 Task: Search round trip flight ticket for 2 adults, 2 infants in seat and 1 infant on lap in first from Jacksonville: Jacksonville International Airport to Evansville: Evansville Regional Airport on 5-3-2023 and return on 5-3-2023. Choice of flights is Delta. Number of bags: 1 carry on bag and 5 checked bags. Price is upto 80000. Outbound departure time preference is 16:00. Return departure time preference is 0:00.
Action: Mouse moved to (282, 115)
Screenshot: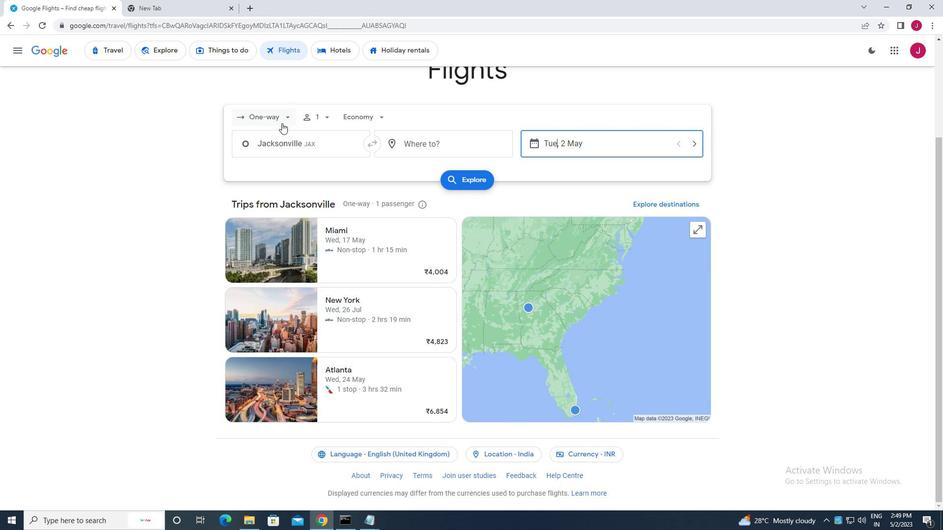 
Action: Mouse pressed left at (282, 115)
Screenshot: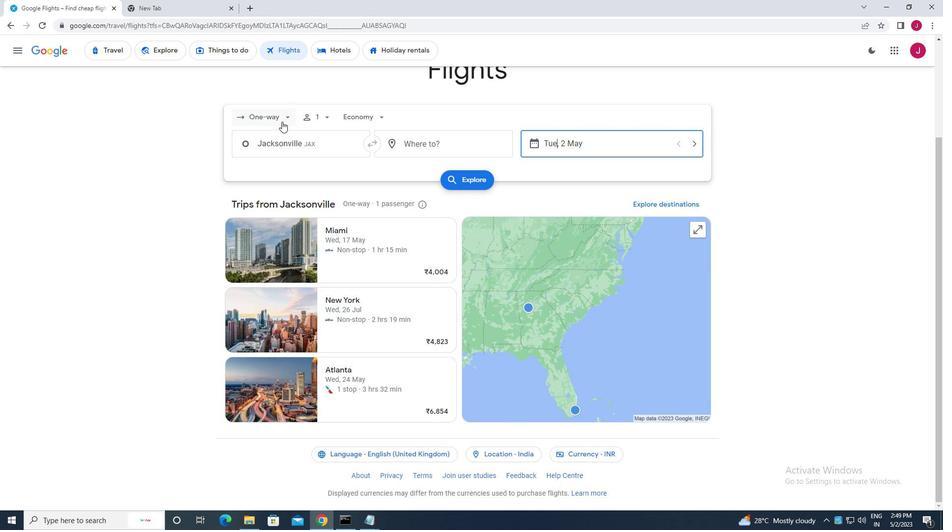 
Action: Mouse moved to (283, 139)
Screenshot: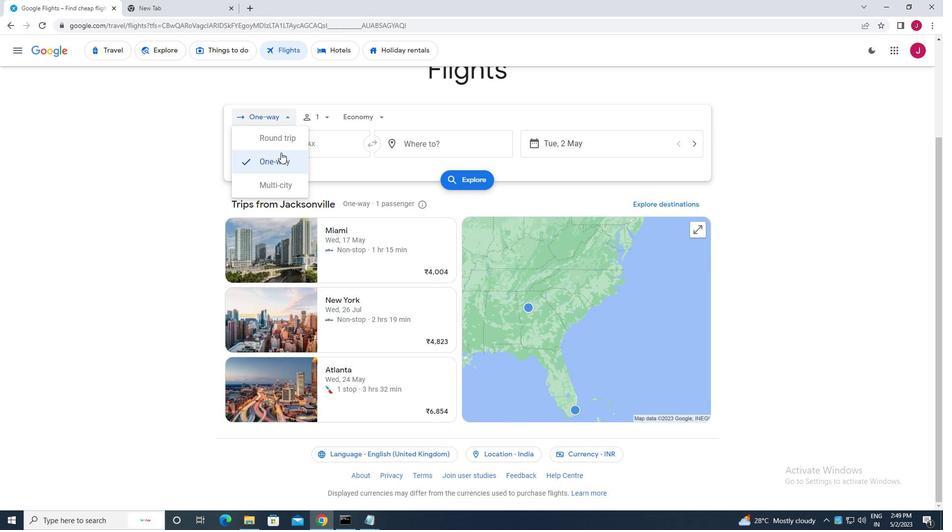 
Action: Mouse pressed left at (283, 139)
Screenshot: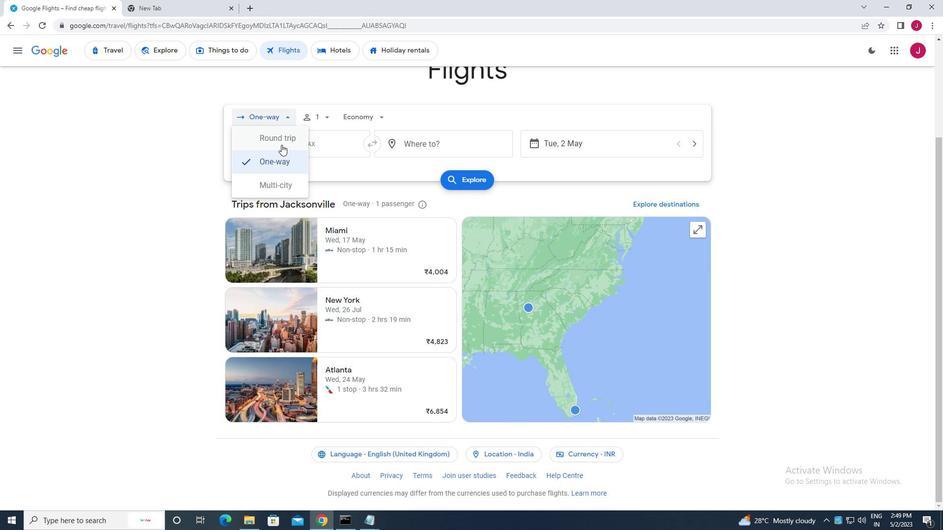 
Action: Mouse moved to (328, 118)
Screenshot: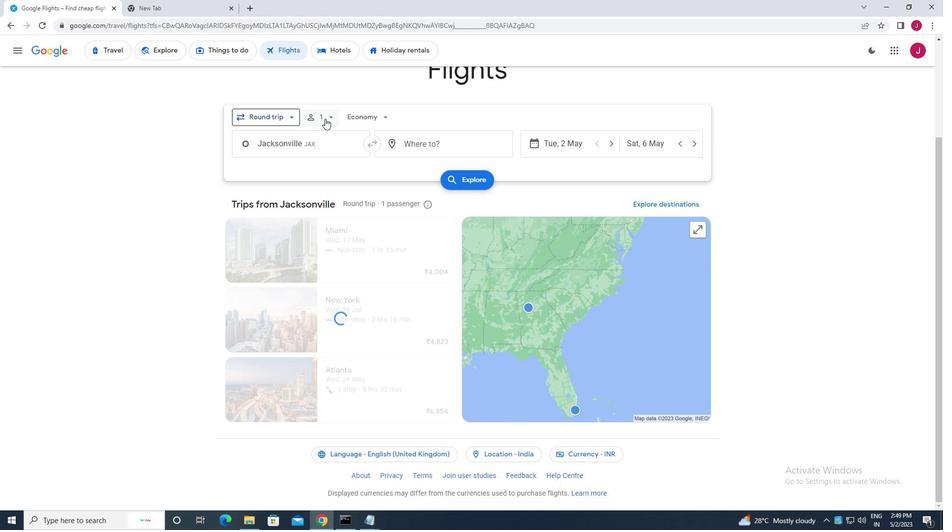 
Action: Mouse pressed left at (328, 118)
Screenshot: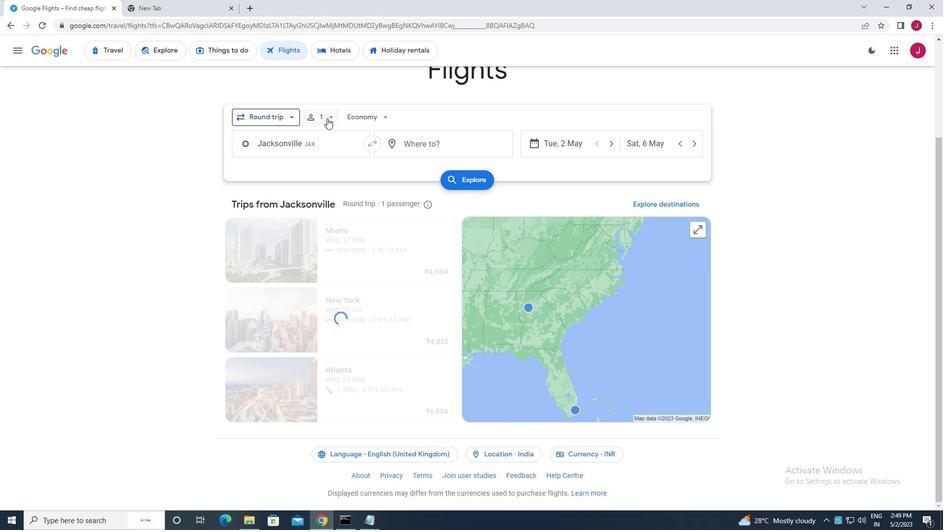 
Action: Mouse moved to (404, 142)
Screenshot: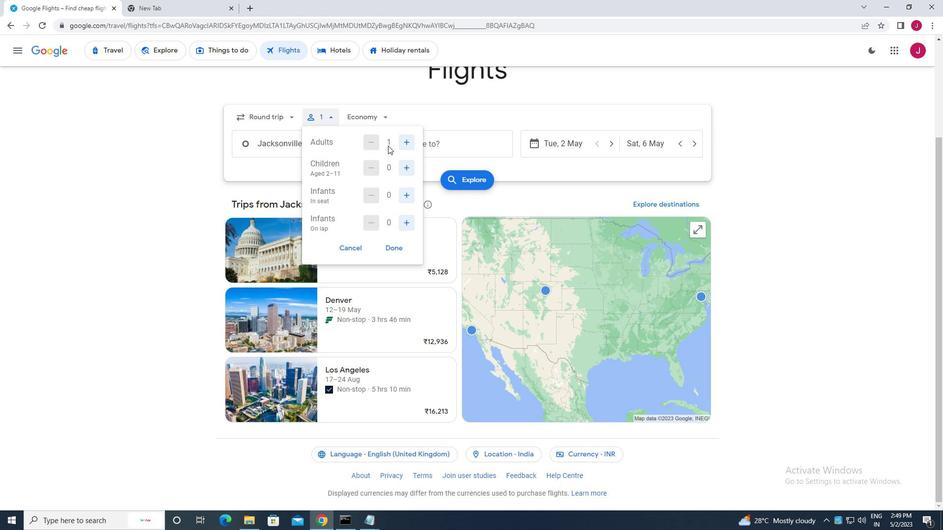 
Action: Mouse pressed left at (404, 142)
Screenshot: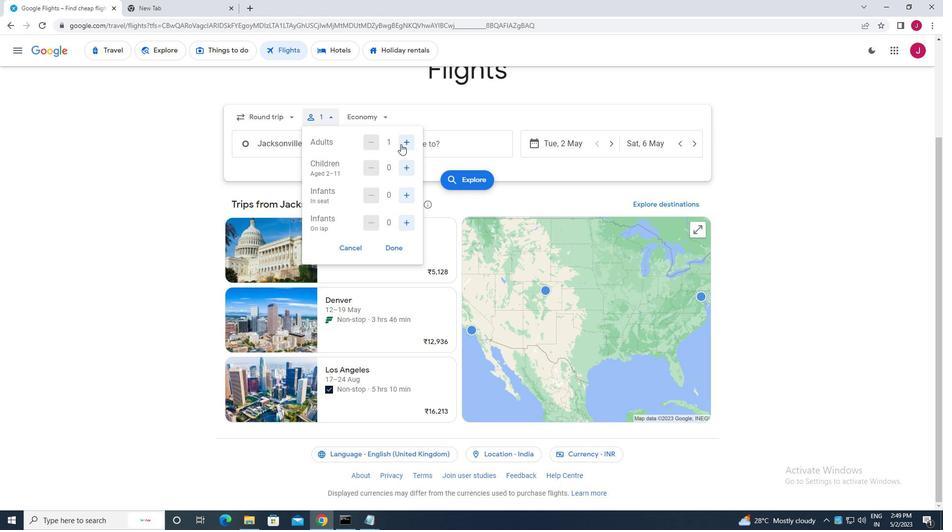 
Action: Mouse moved to (411, 166)
Screenshot: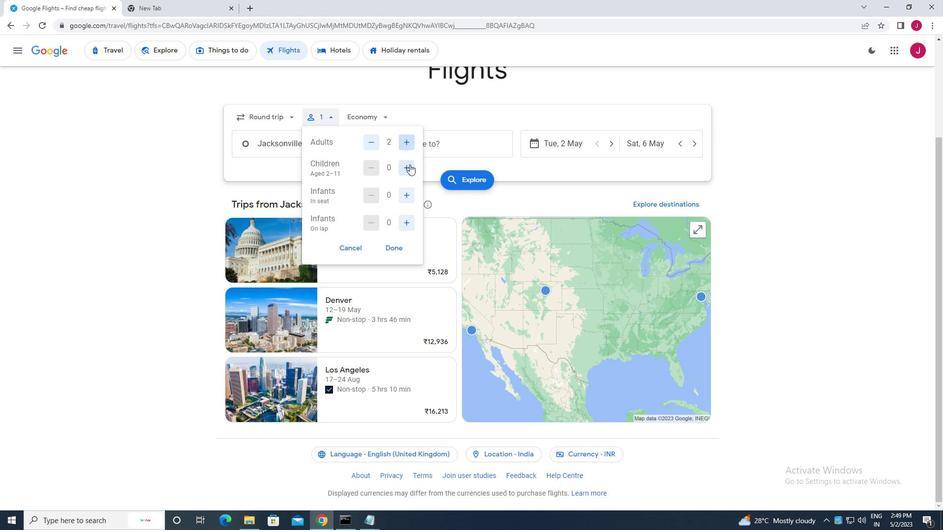 
Action: Mouse pressed left at (411, 166)
Screenshot: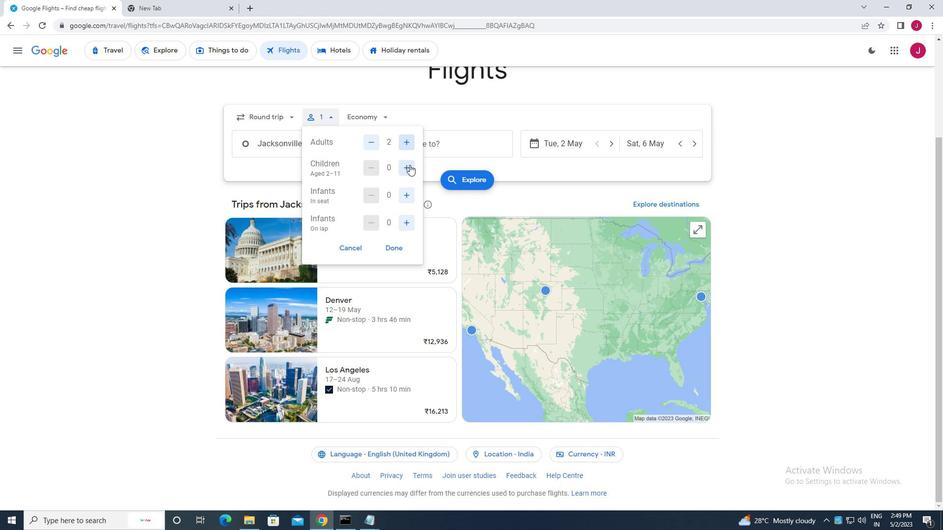 
Action: Mouse pressed left at (411, 166)
Screenshot: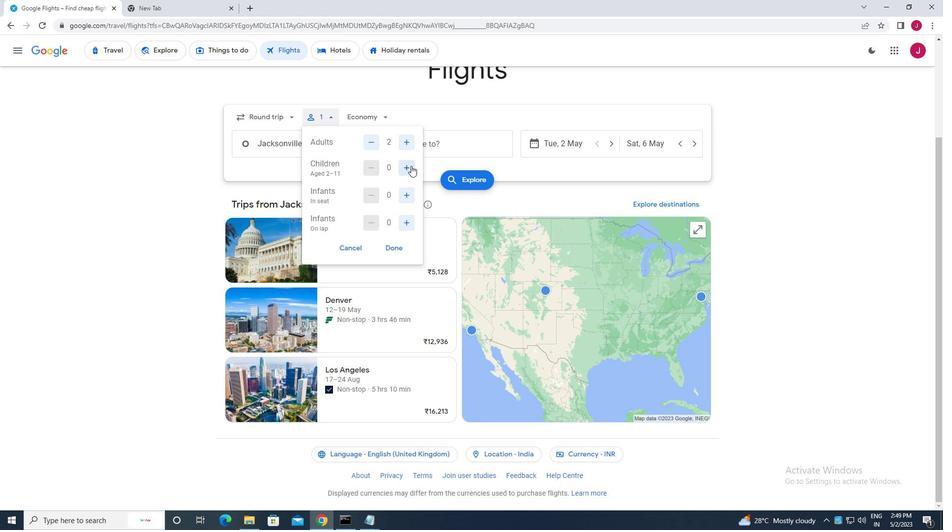 
Action: Mouse moved to (375, 169)
Screenshot: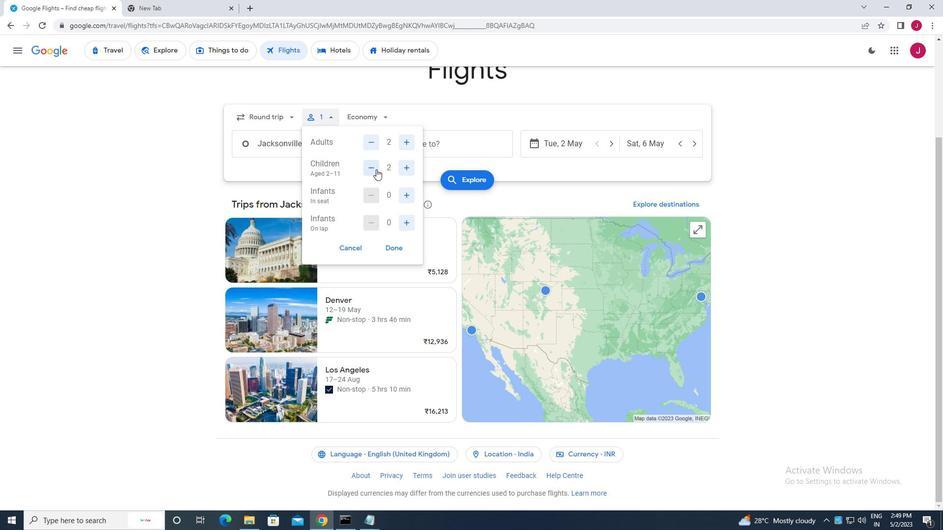 
Action: Mouse pressed left at (375, 169)
Screenshot: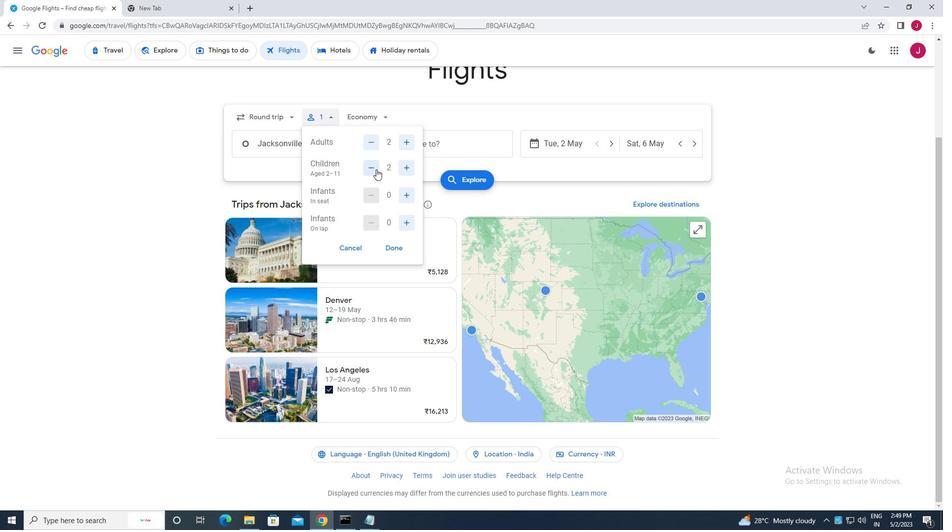 
Action: Mouse pressed left at (375, 169)
Screenshot: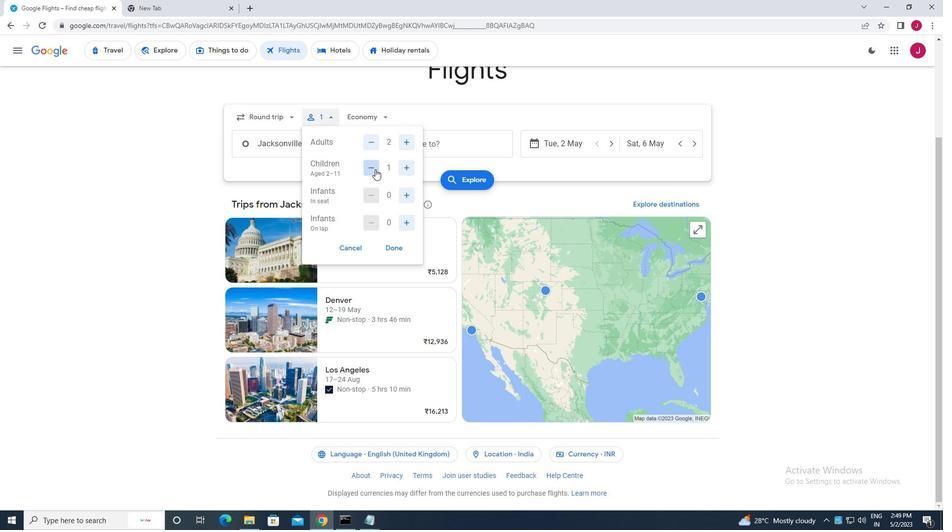
Action: Mouse moved to (408, 197)
Screenshot: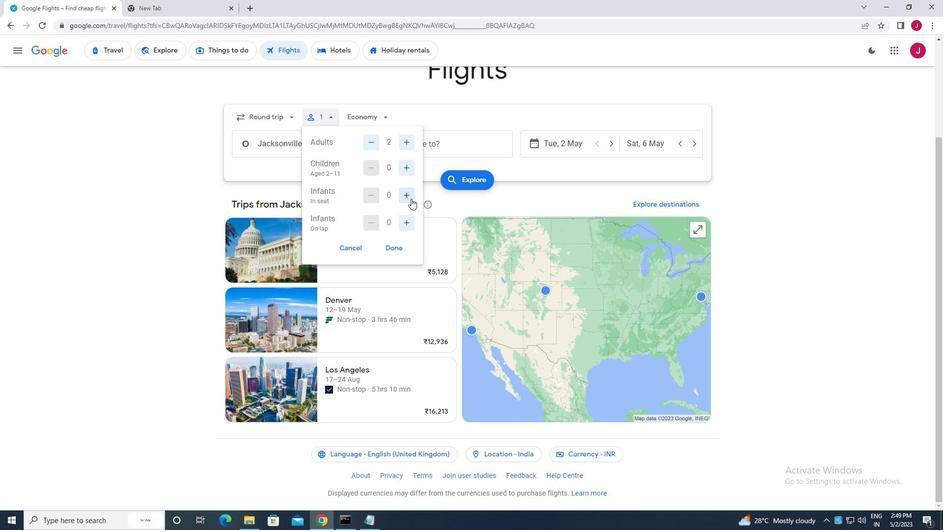 
Action: Mouse pressed left at (408, 197)
Screenshot: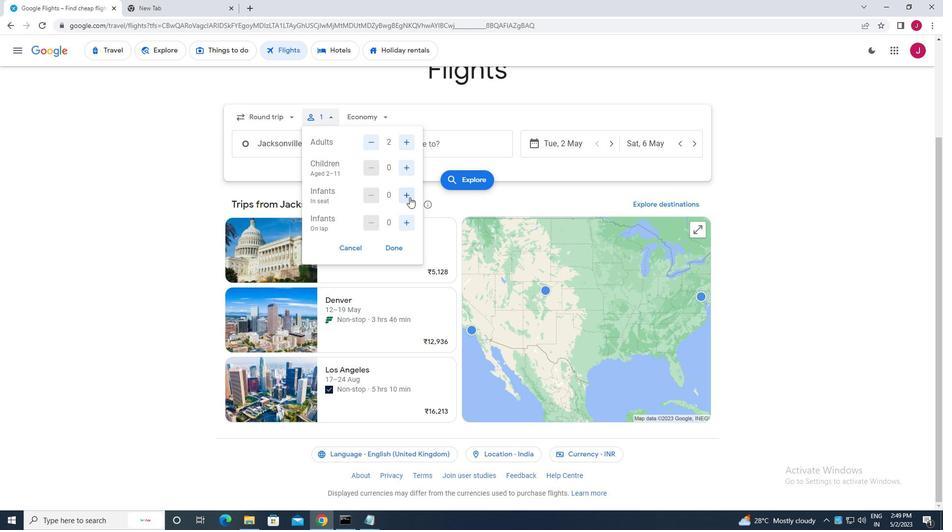 
Action: Mouse pressed left at (408, 197)
Screenshot: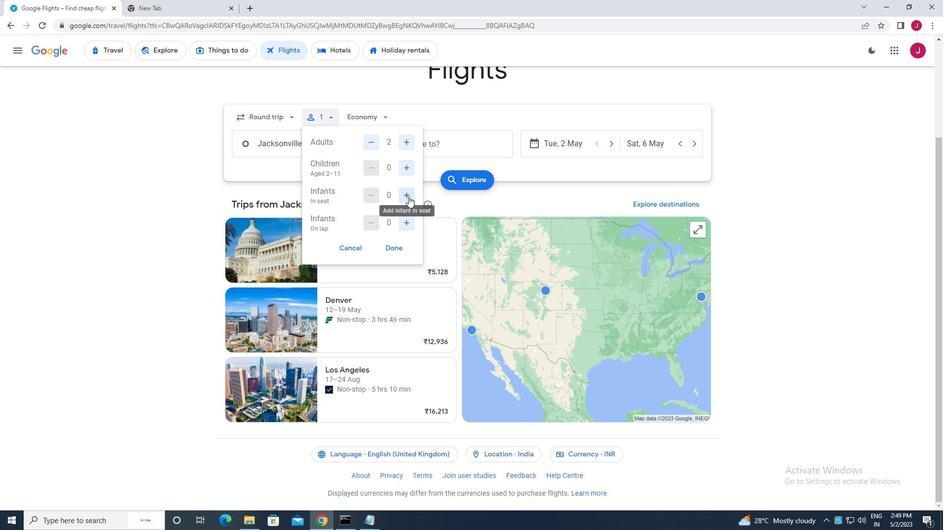 
Action: Mouse moved to (405, 226)
Screenshot: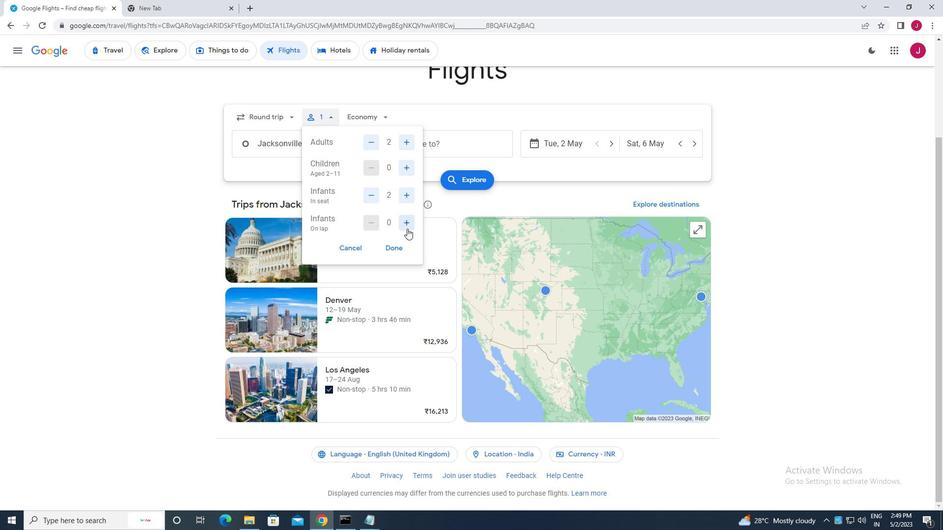 
Action: Mouse pressed left at (405, 226)
Screenshot: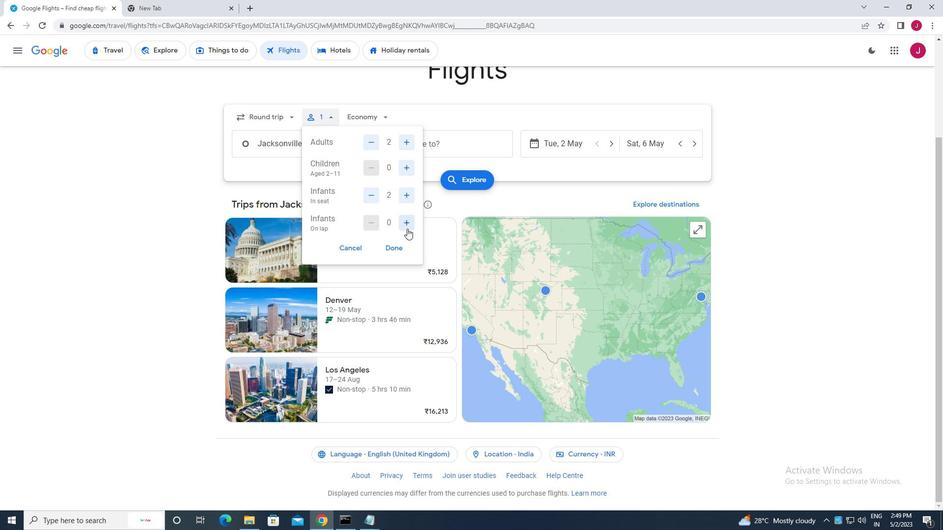 
Action: Mouse moved to (394, 248)
Screenshot: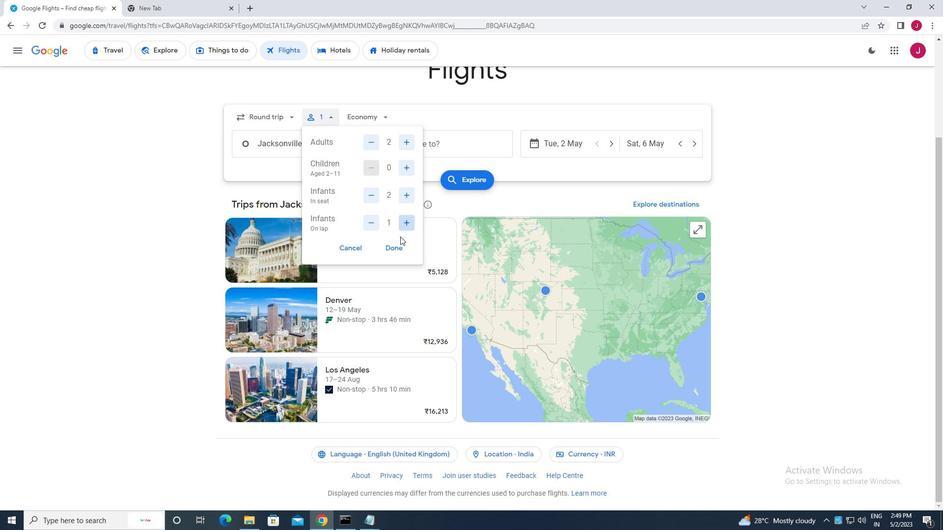 
Action: Mouse pressed left at (394, 248)
Screenshot: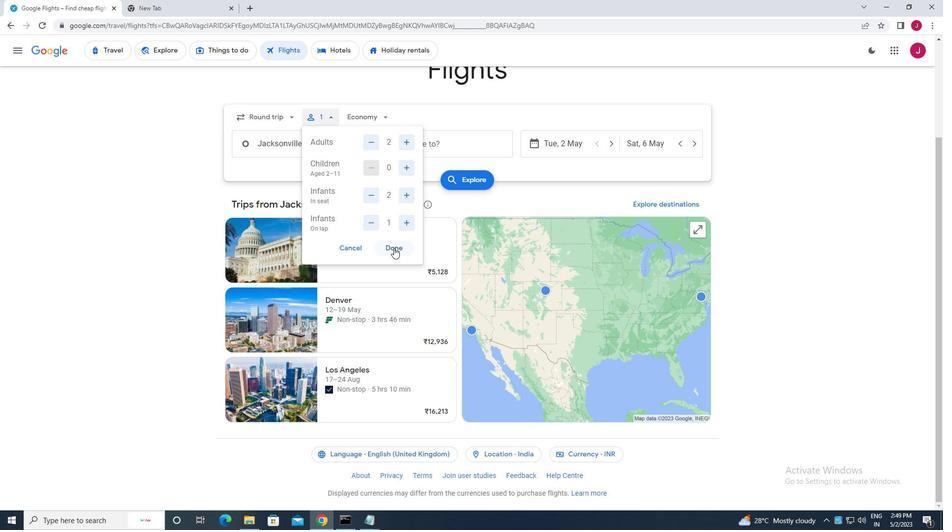 
Action: Mouse moved to (380, 121)
Screenshot: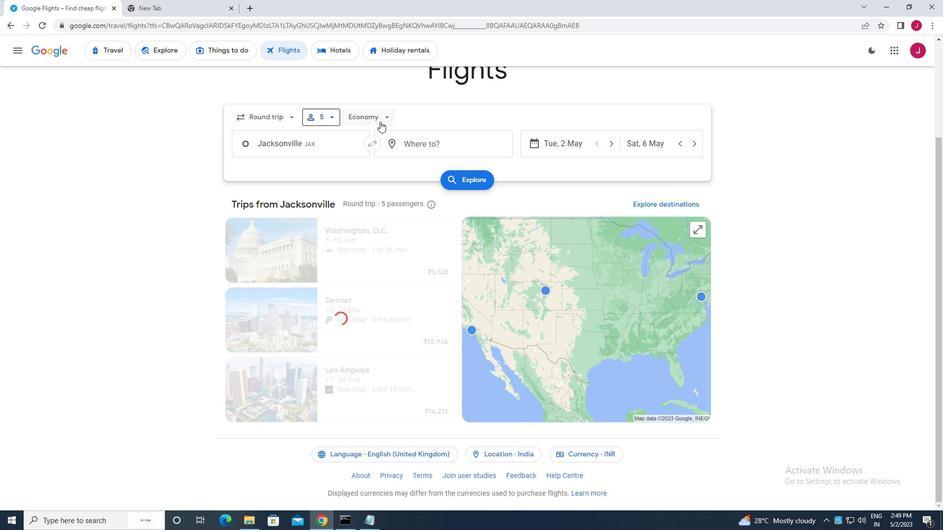 
Action: Mouse pressed left at (380, 121)
Screenshot: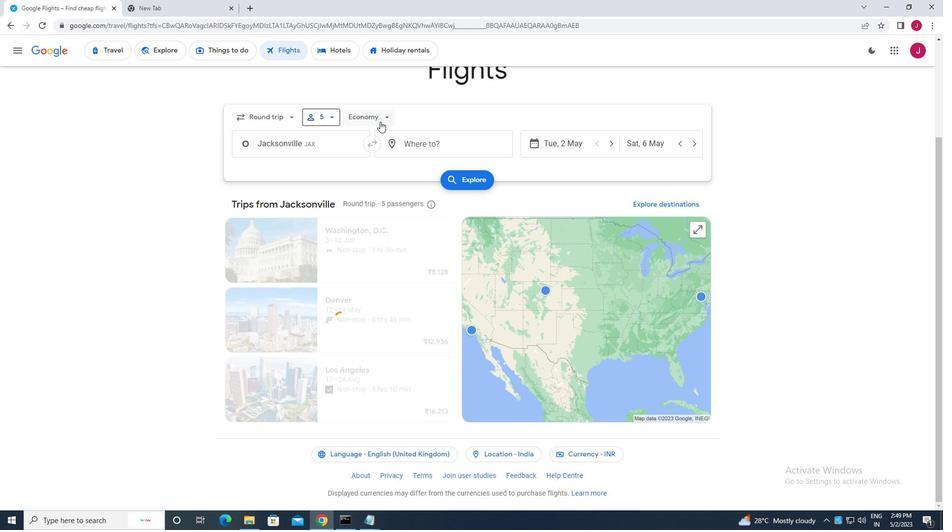 
Action: Mouse moved to (372, 212)
Screenshot: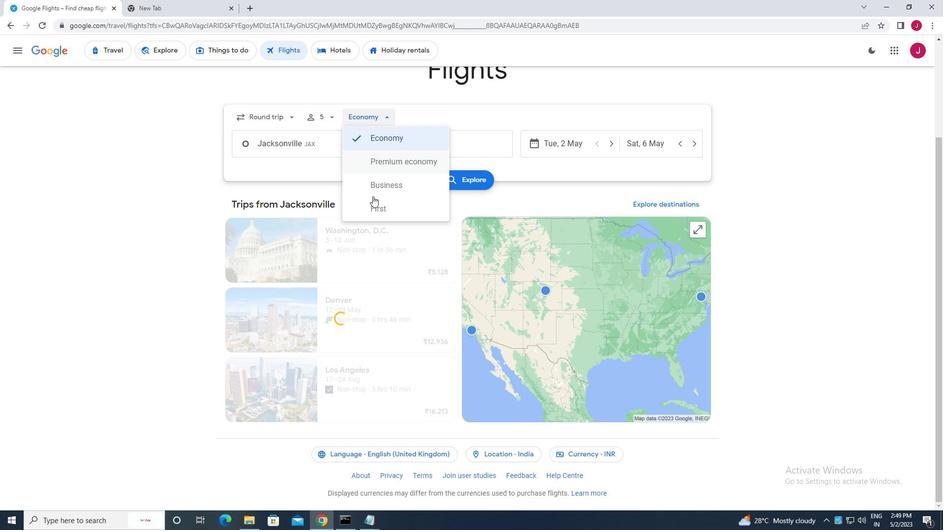 
Action: Mouse pressed left at (372, 212)
Screenshot: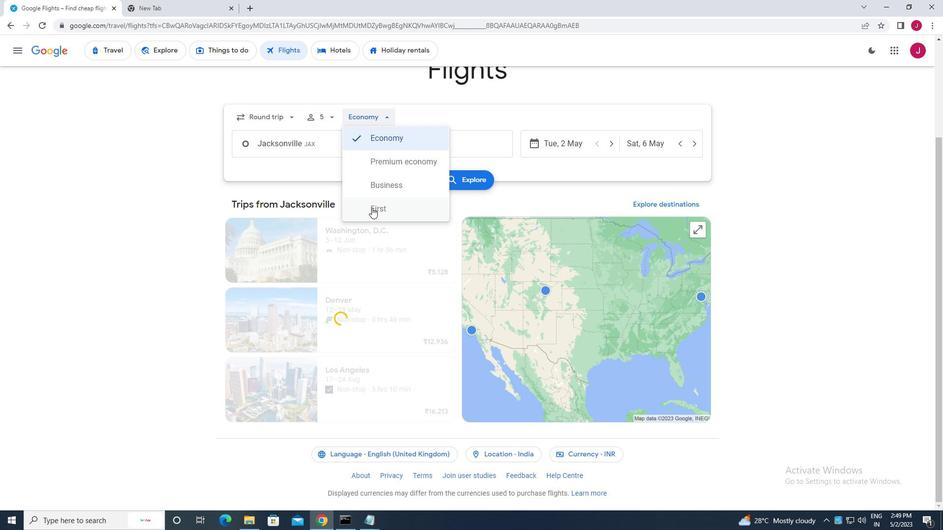 
Action: Mouse moved to (338, 144)
Screenshot: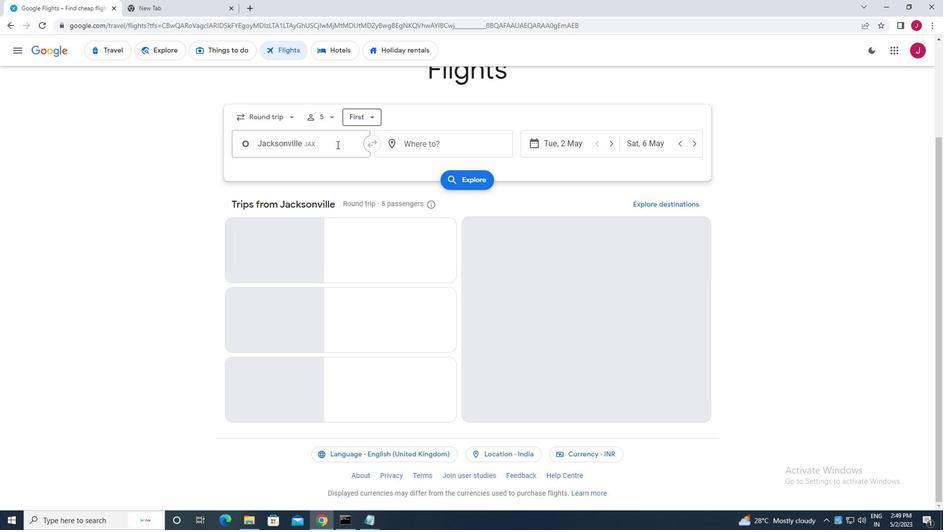 
Action: Mouse pressed left at (338, 144)
Screenshot: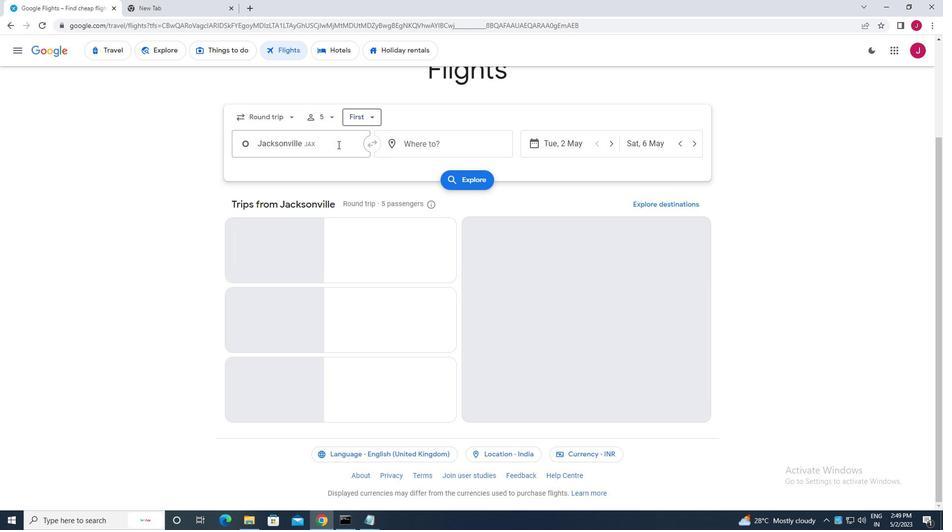 
Action: Key pressed jack
Screenshot: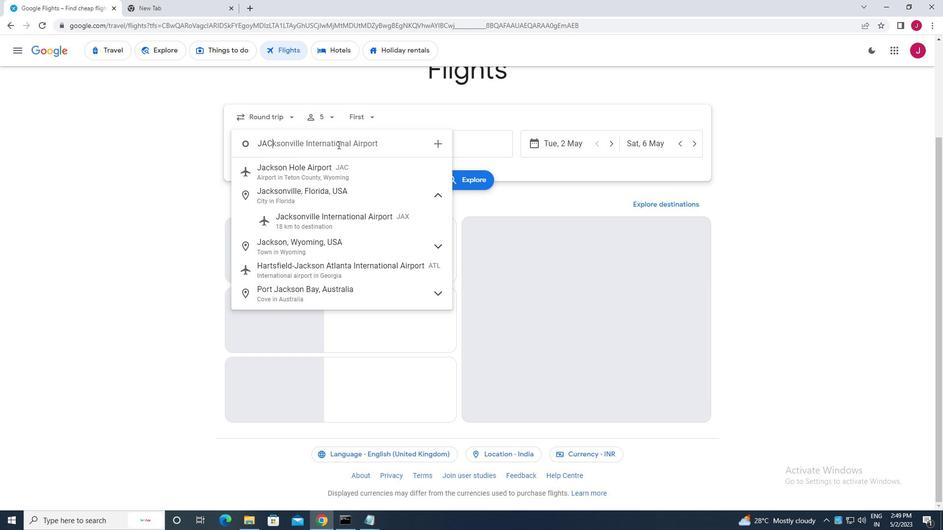 
Action: Mouse moved to (360, 191)
Screenshot: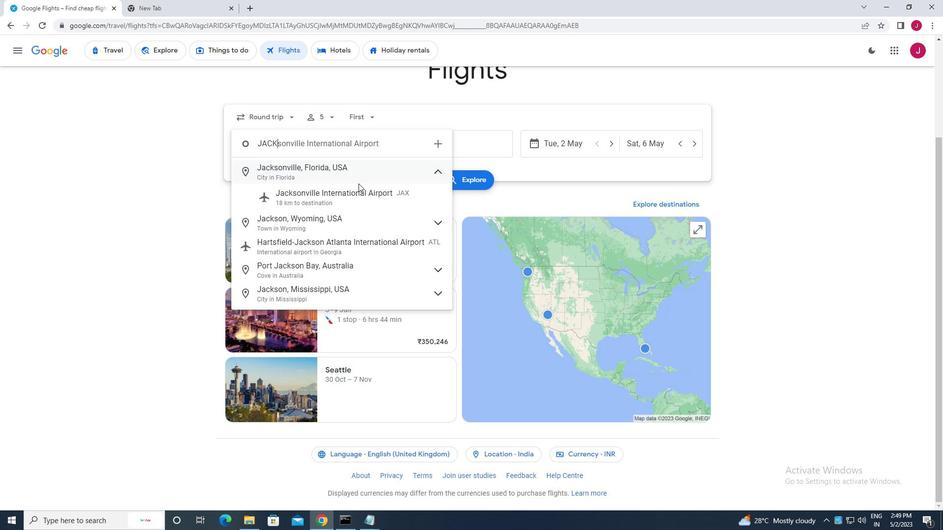 
Action: Mouse pressed left at (360, 191)
Screenshot: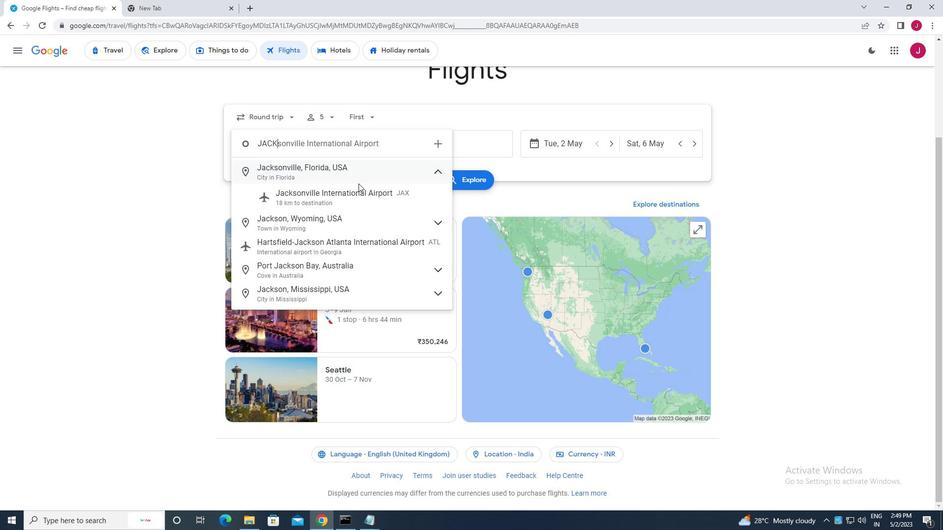
Action: Mouse moved to (465, 149)
Screenshot: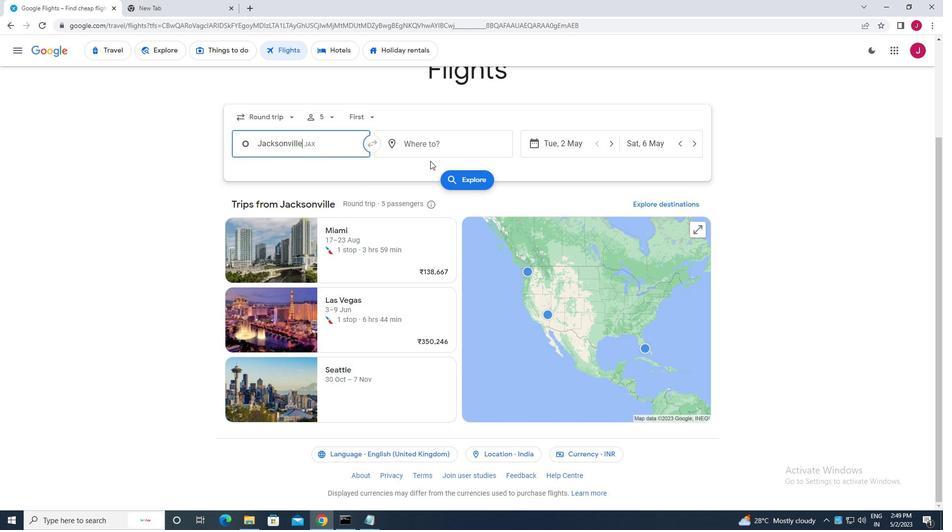 
Action: Mouse pressed left at (465, 149)
Screenshot: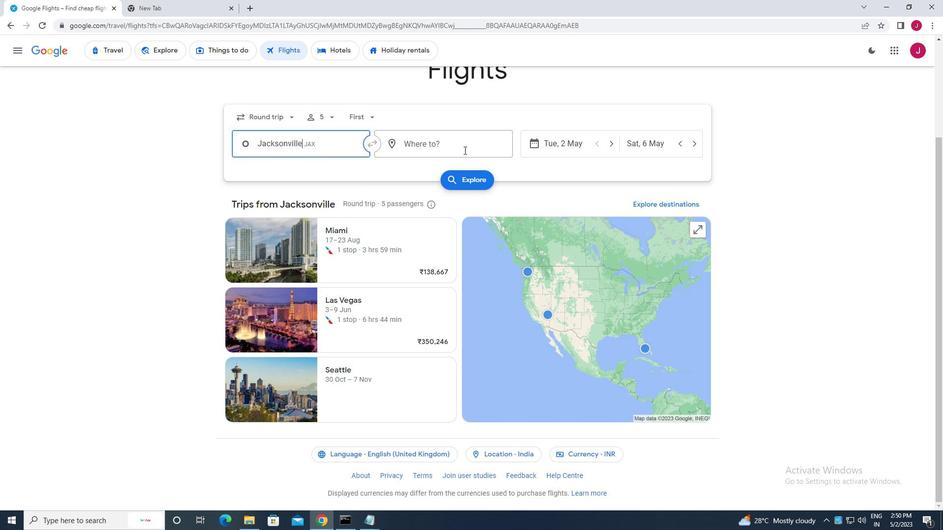 
Action: Mouse moved to (465, 149)
Screenshot: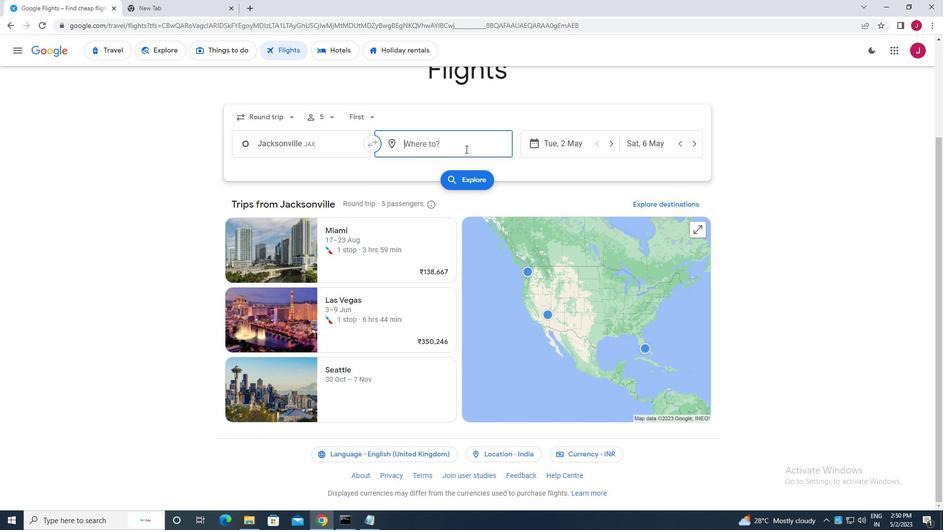 
Action: Key pressed evan
Screenshot: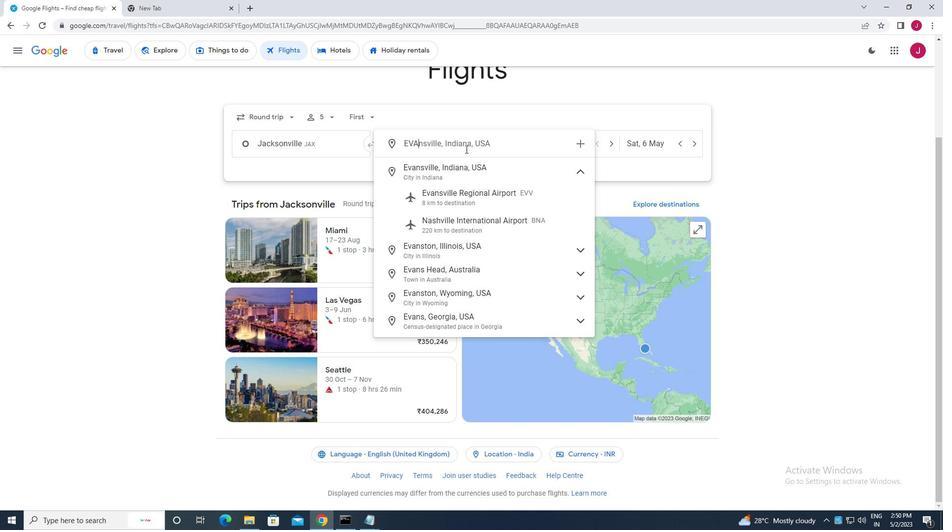 
Action: Mouse moved to (488, 197)
Screenshot: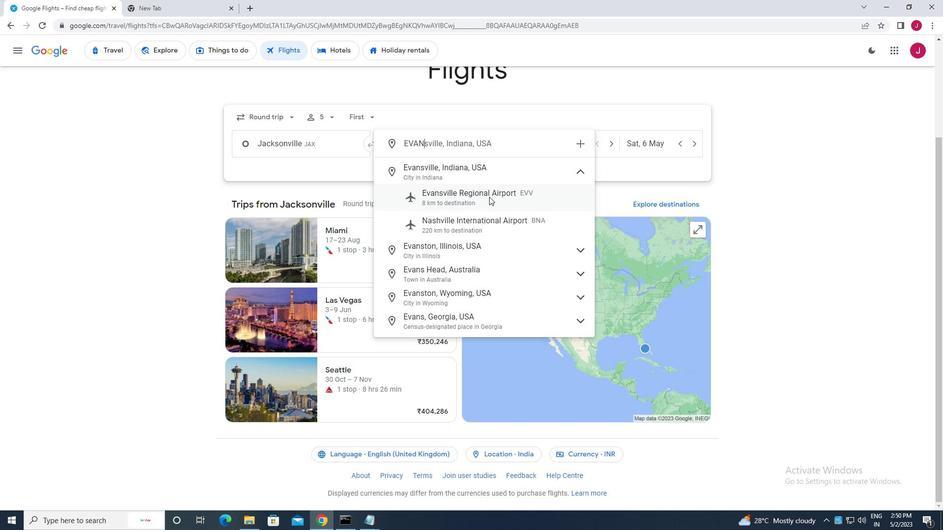 
Action: Mouse pressed left at (488, 197)
Screenshot: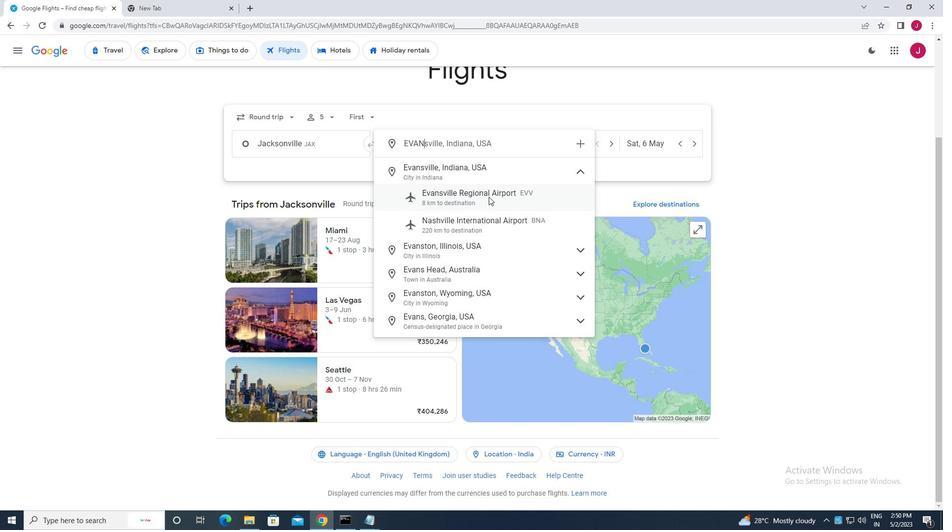 
Action: Mouse moved to (576, 148)
Screenshot: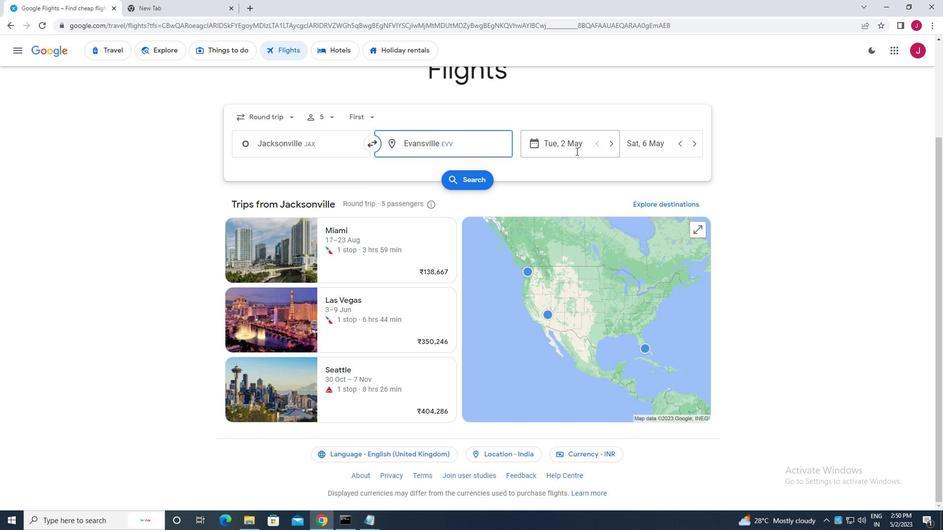 
Action: Mouse pressed left at (576, 148)
Screenshot: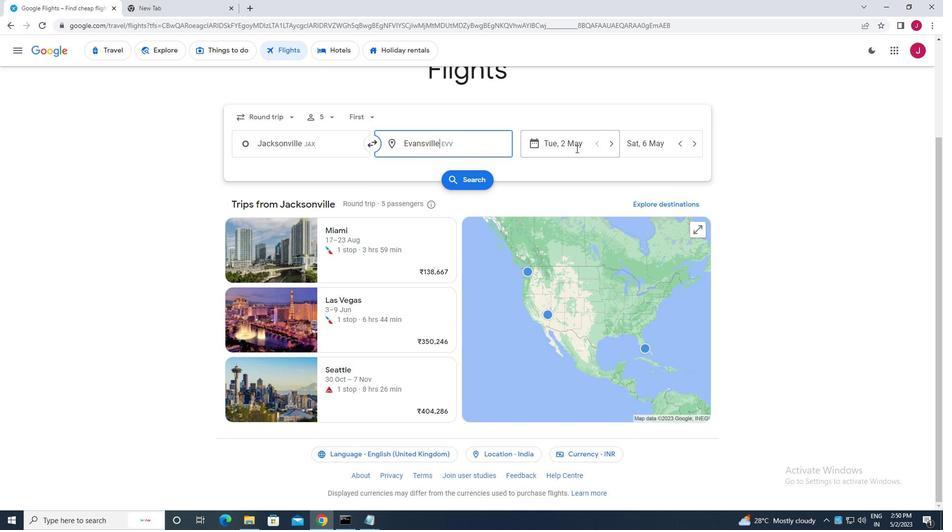 
Action: Mouse moved to (422, 222)
Screenshot: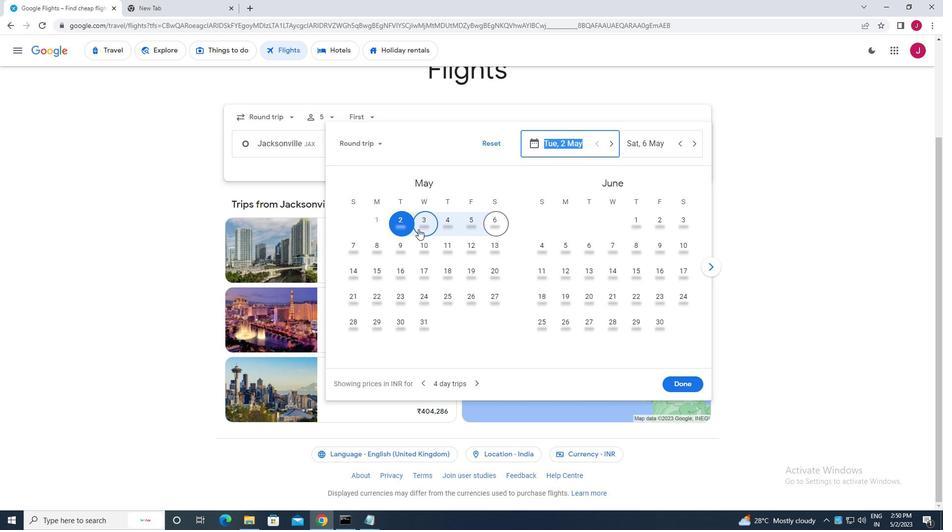 
Action: Mouse pressed left at (422, 222)
Screenshot: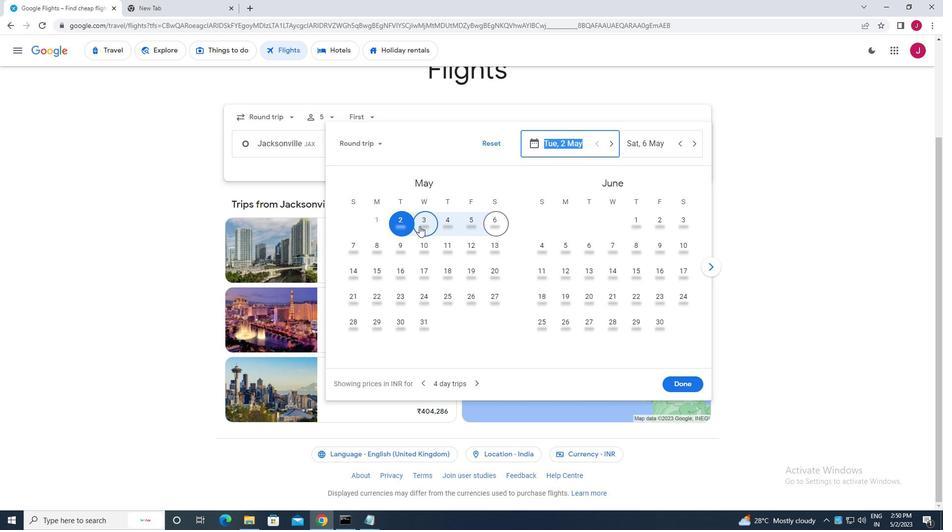 
Action: Mouse moved to (429, 222)
Screenshot: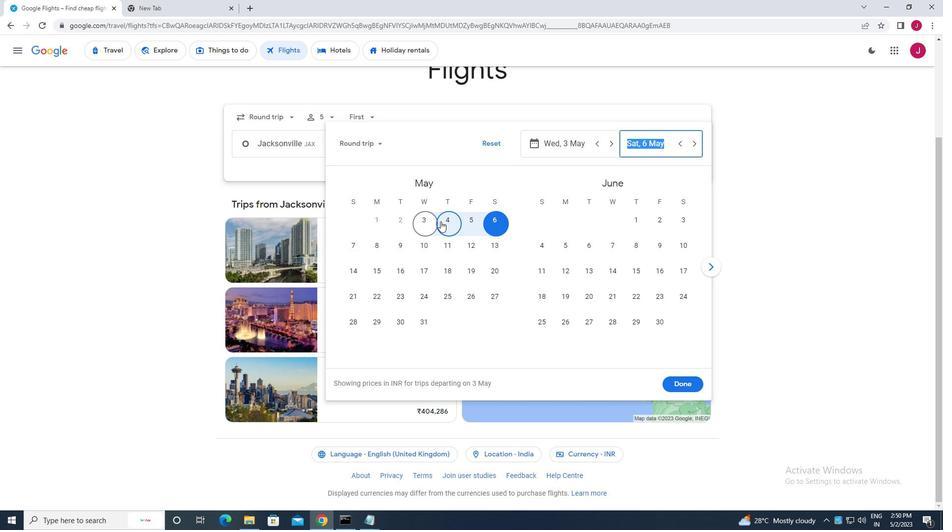 
Action: Mouse pressed left at (429, 222)
Screenshot: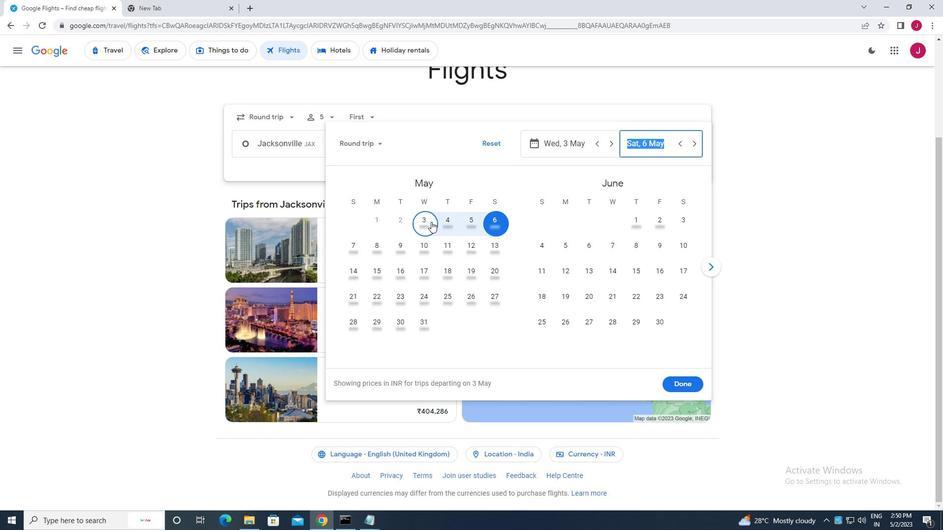
Action: Mouse moved to (419, 224)
Screenshot: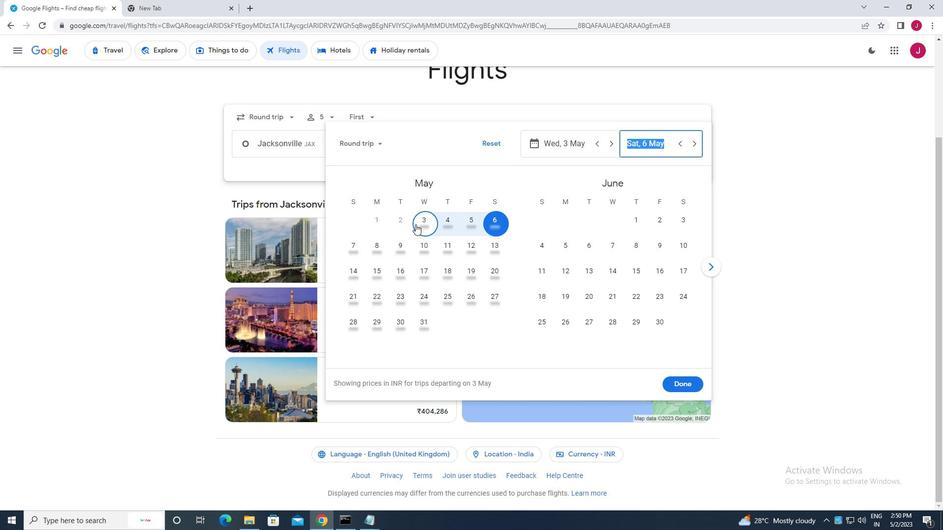 
Action: Mouse pressed left at (419, 224)
Screenshot: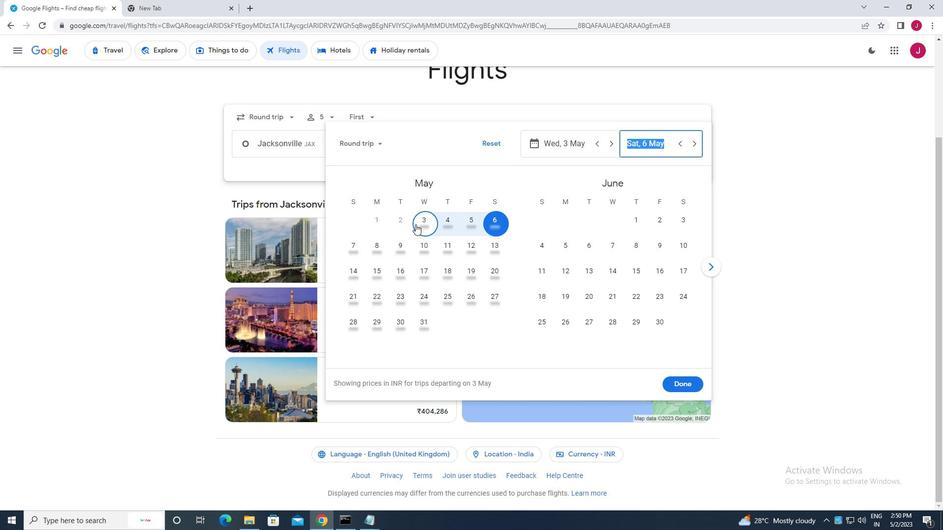 
Action: Mouse moved to (691, 381)
Screenshot: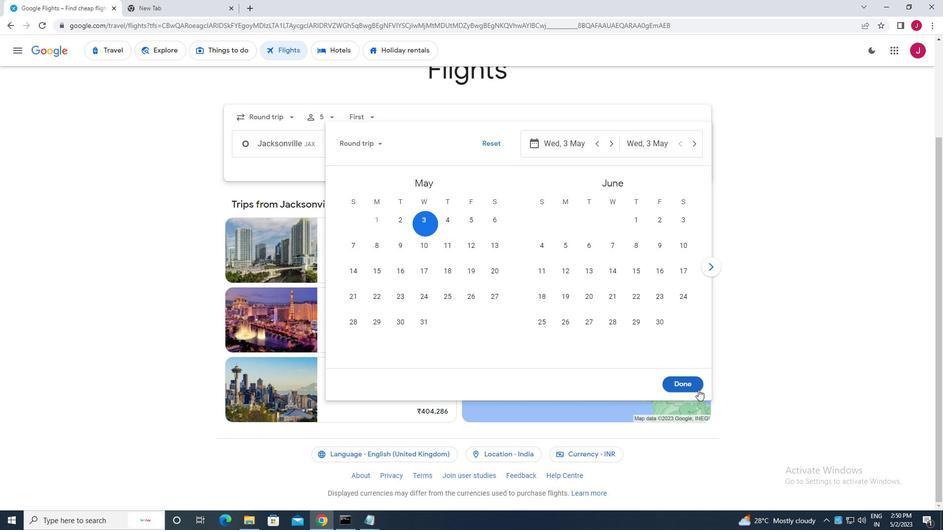 
Action: Mouse pressed left at (691, 381)
Screenshot: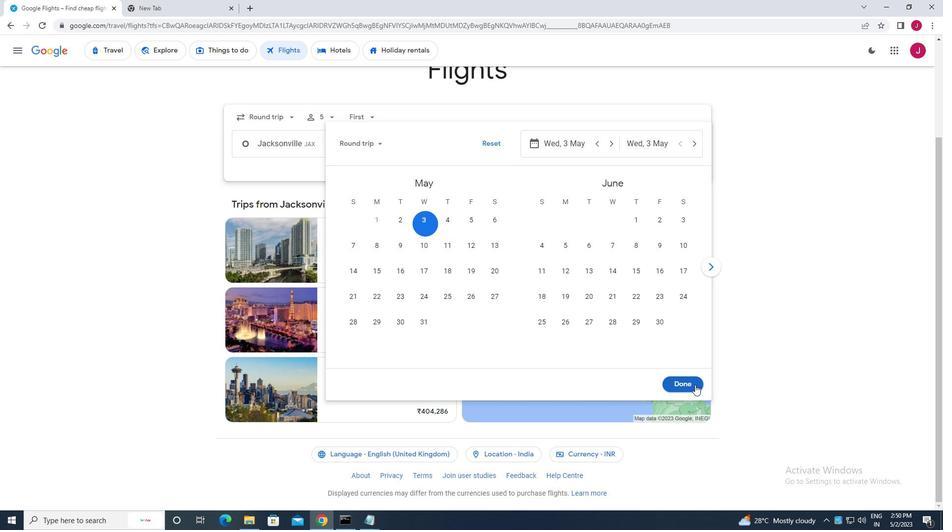 
Action: Mouse moved to (474, 177)
Screenshot: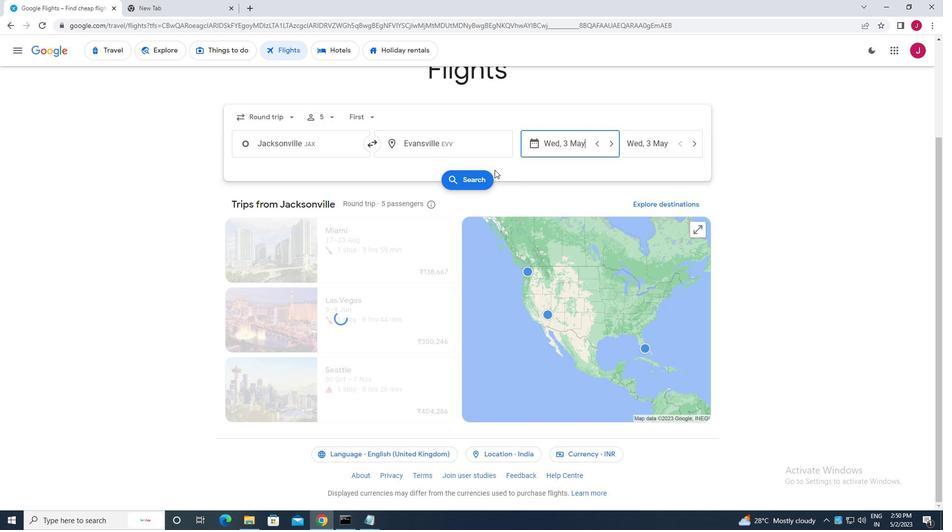 
Action: Mouse pressed left at (474, 177)
Screenshot: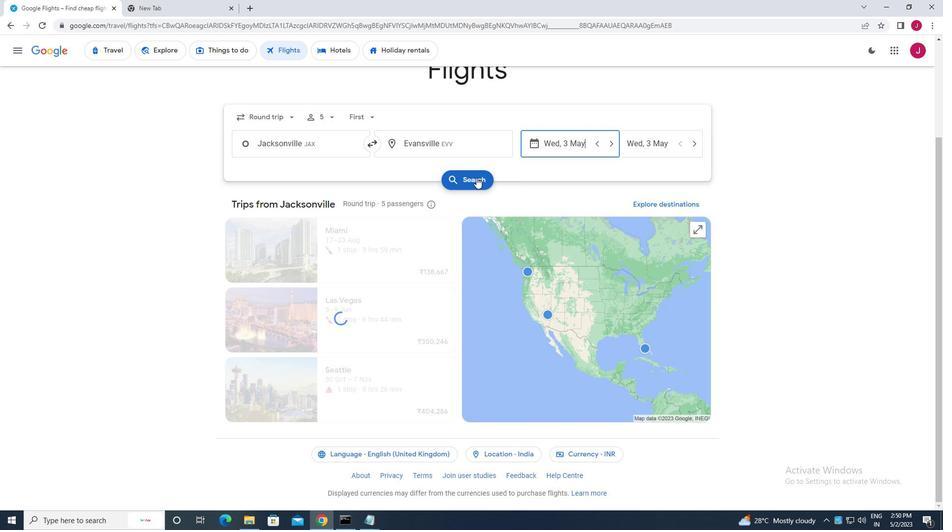 
Action: Mouse moved to (260, 141)
Screenshot: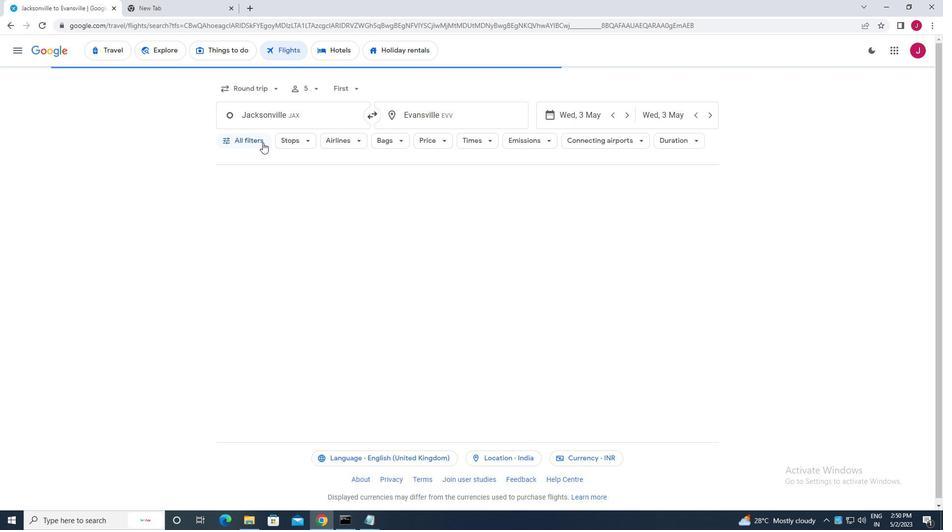 
Action: Mouse pressed left at (260, 141)
Screenshot: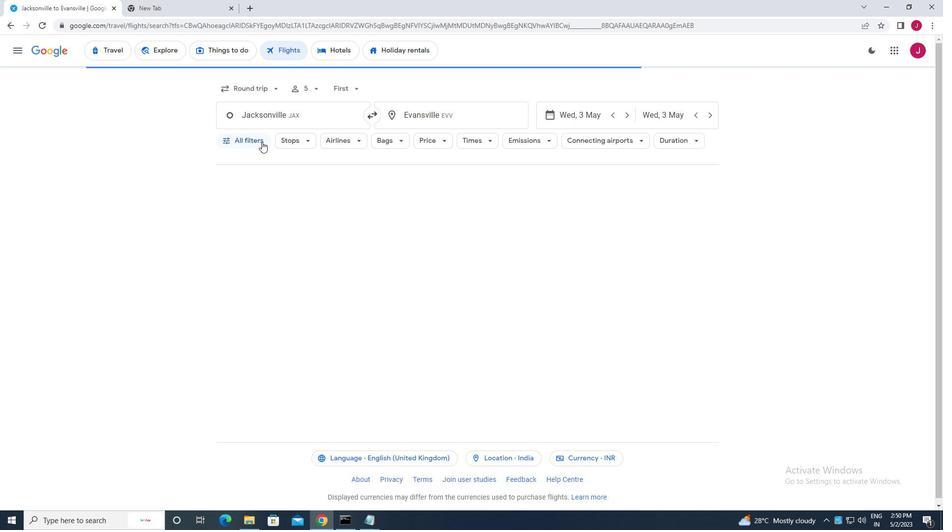 
Action: Mouse moved to (268, 174)
Screenshot: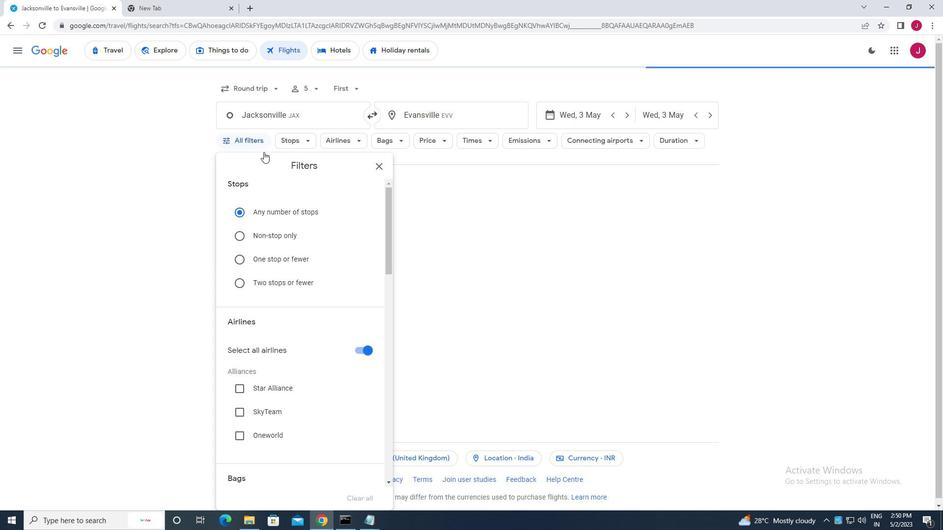 
Action: Mouse scrolled (268, 174) with delta (0, 0)
Screenshot: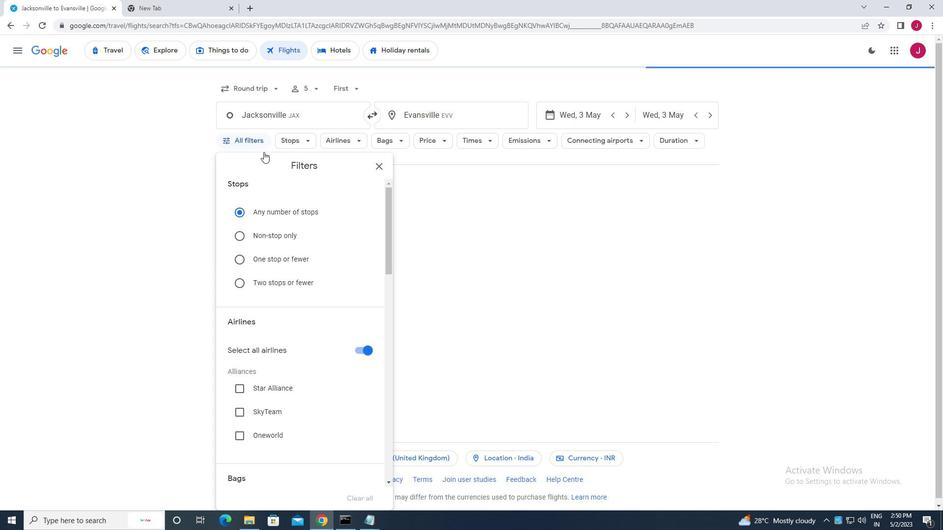 
Action: Mouse moved to (270, 180)
Screenshot: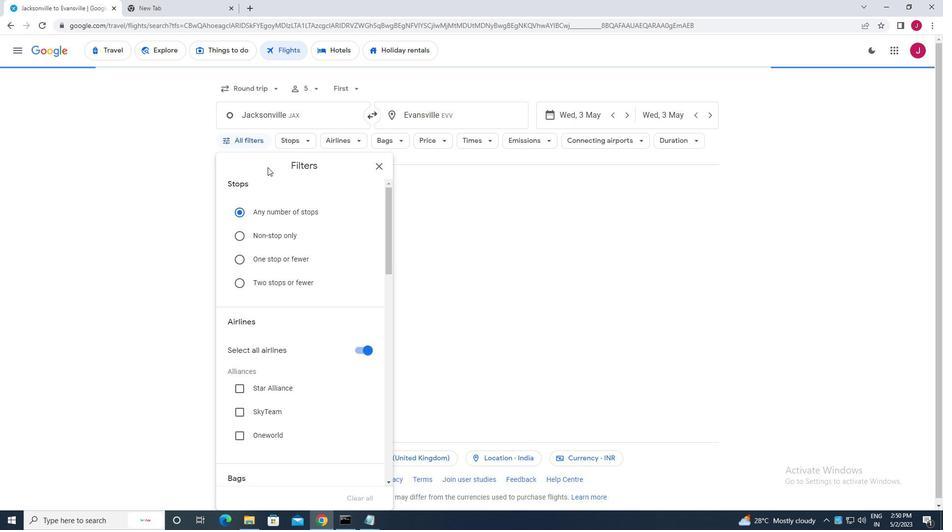 
Action: Mouse scrolled (270, 179) with delta (0, 0)
Screenshot: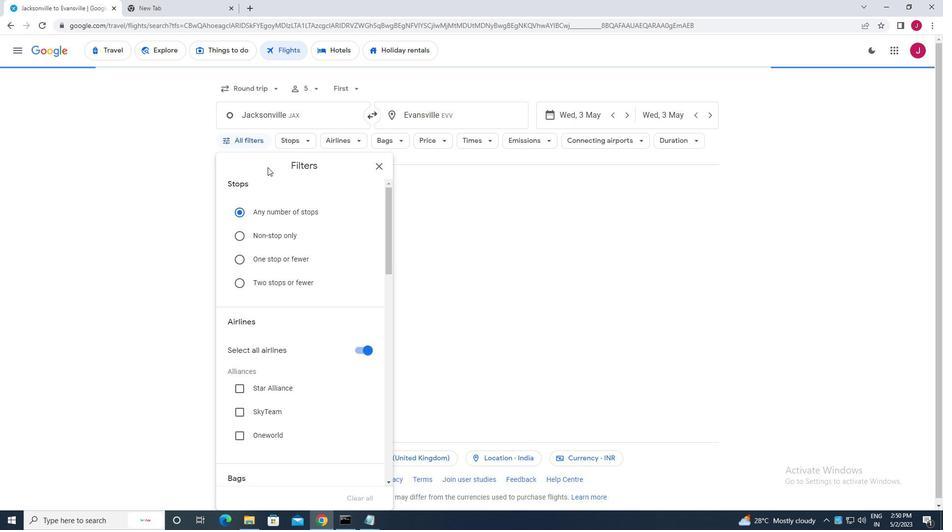 
Action: Mouse moved to (270, 182)
Screenshot: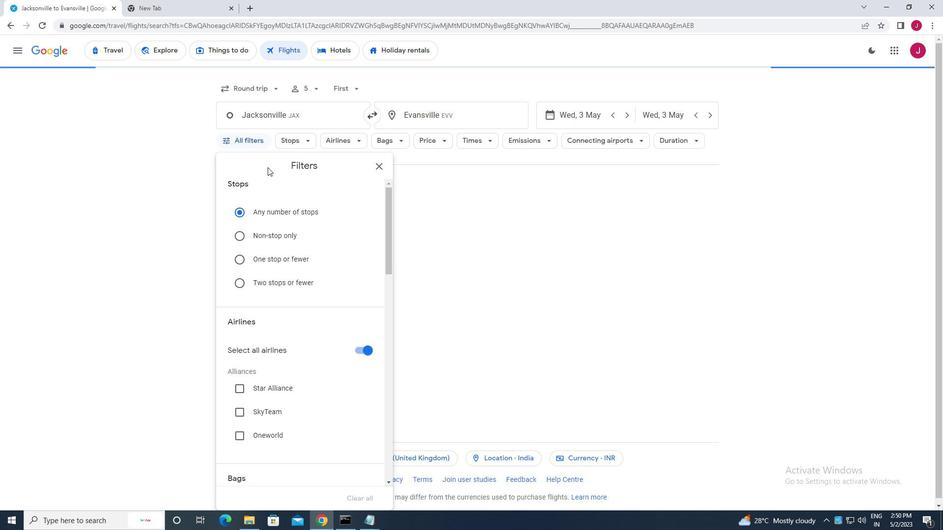 
Action: Mouse scrolled (270, 182) with delta (0, 0)
Screenshot: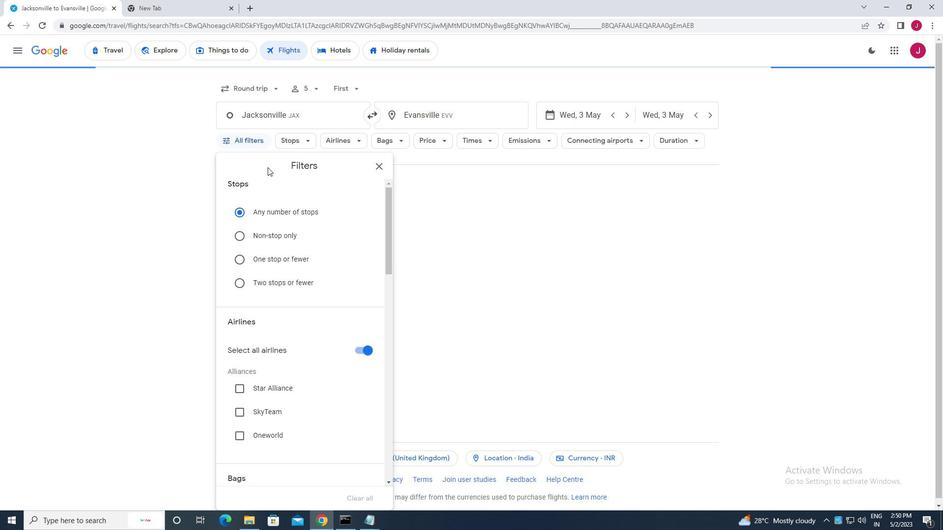
Action: Mouse moved to (339, 270)
Screenshot: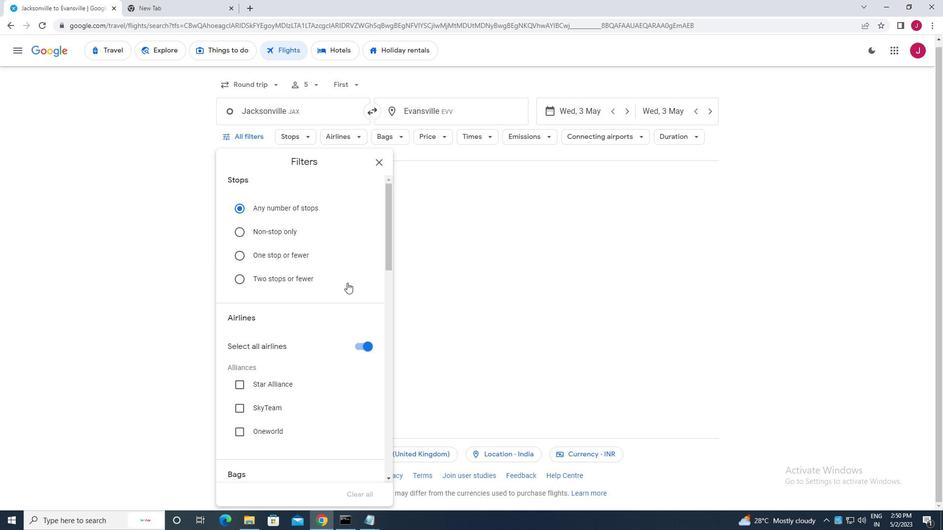 
Action: Mouse scrolled (339, 269) with delta (0, 0)
Screenshot: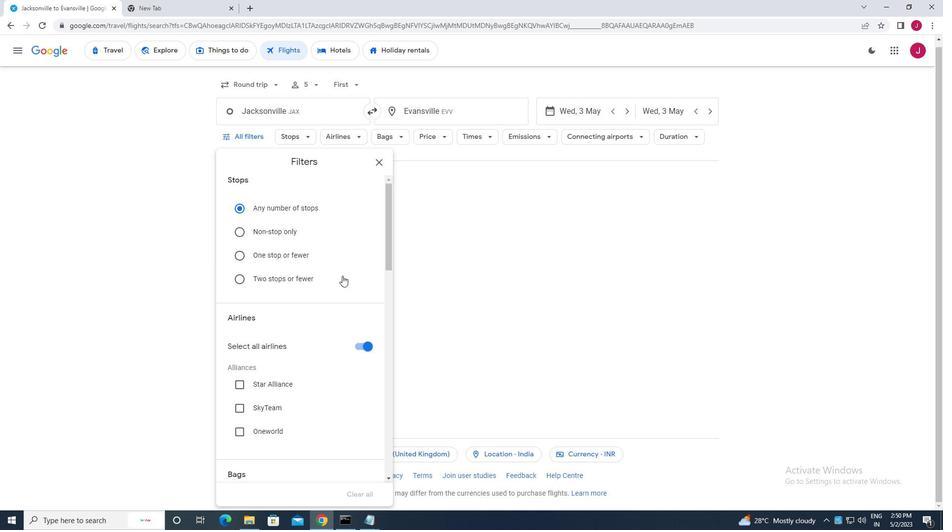 
Action: Mouse scrolled (339, 269) with delta (0, 0)
Screenshot: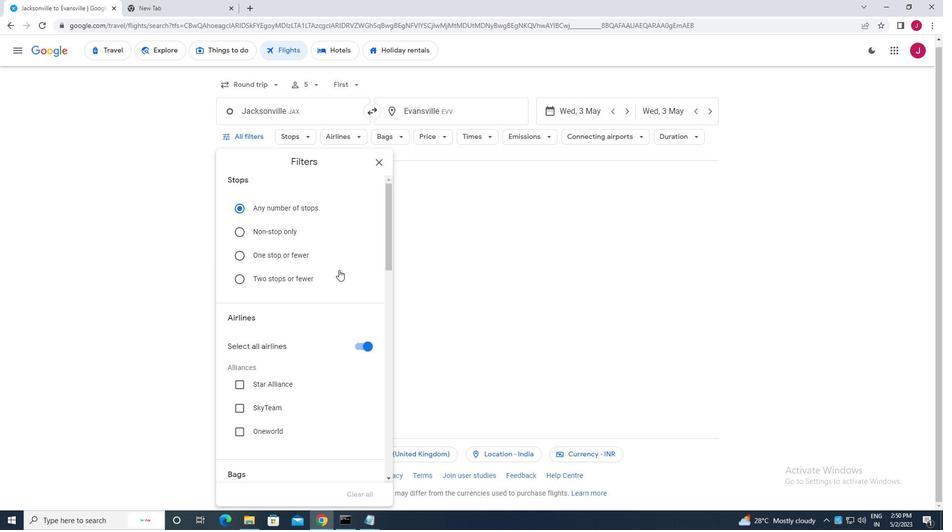 
Action: Mouse moved to (363, 247)
Screenshot: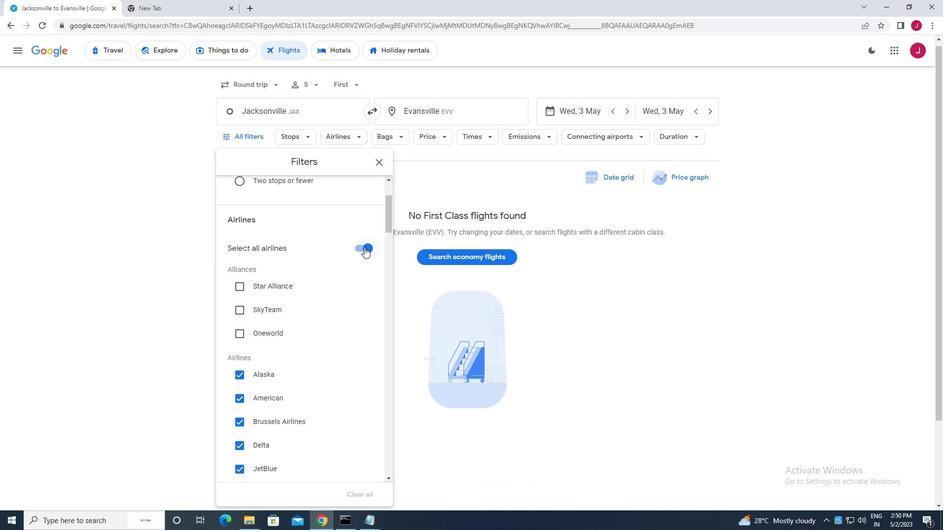 
Action: Mouse pressed left at (363, 247)
Screenshot: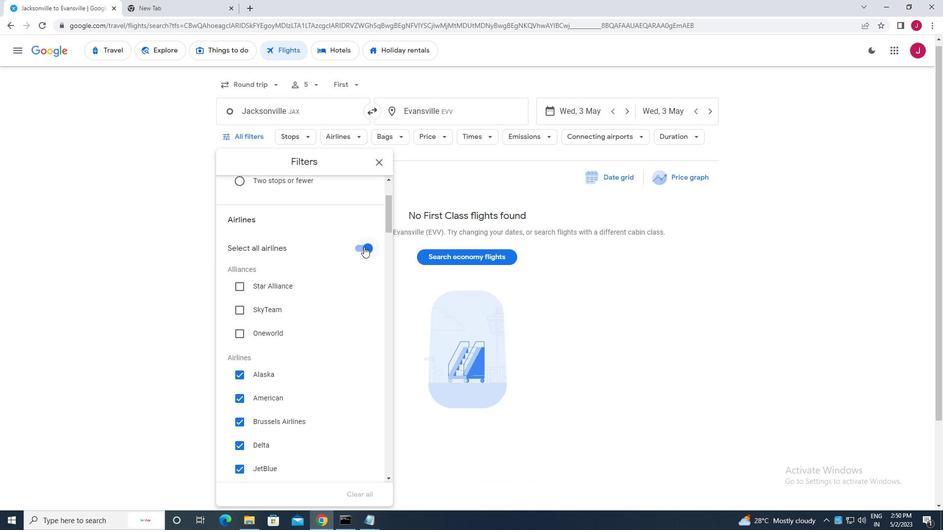 
Action: Mouse moved to (359, 248)
Screenshot: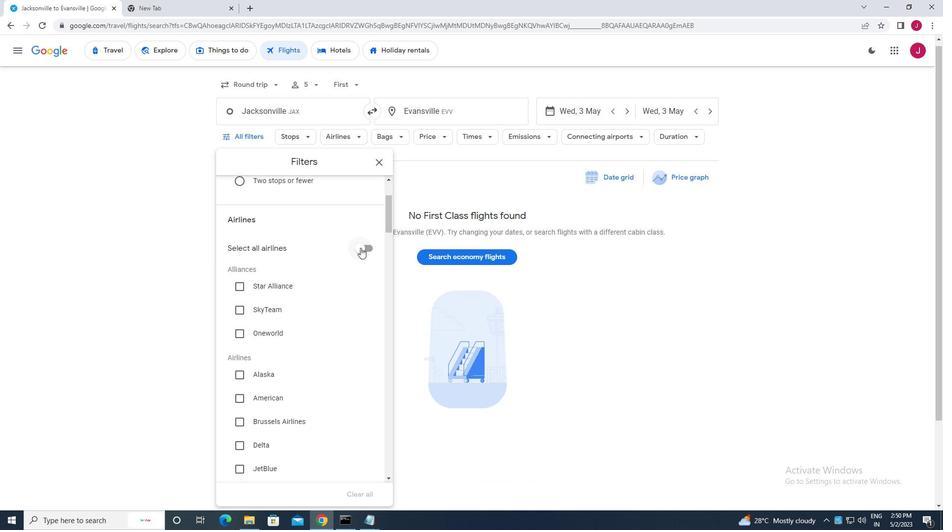 
Action: Mouse scrolled (359, 248) with delta (0, 0)
Screenshot: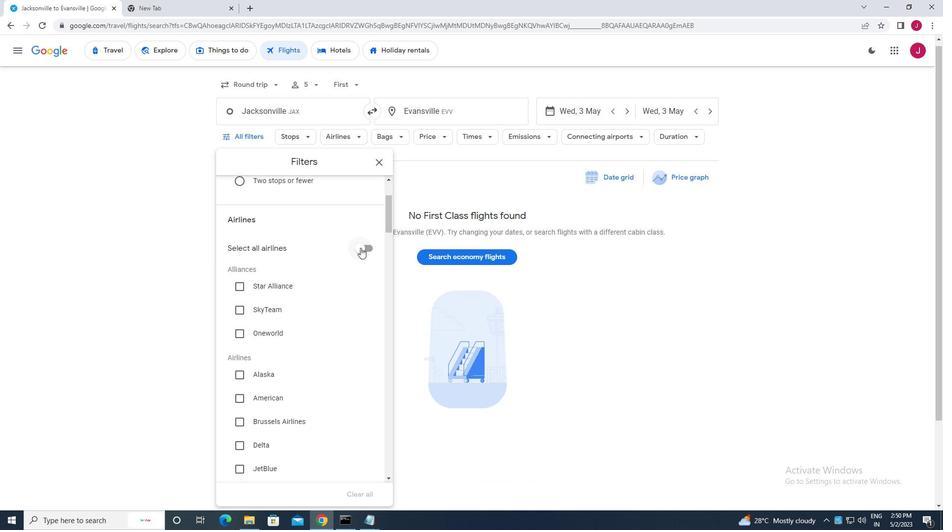 
Action: Mouse moved to (359, 249)
Screenshot: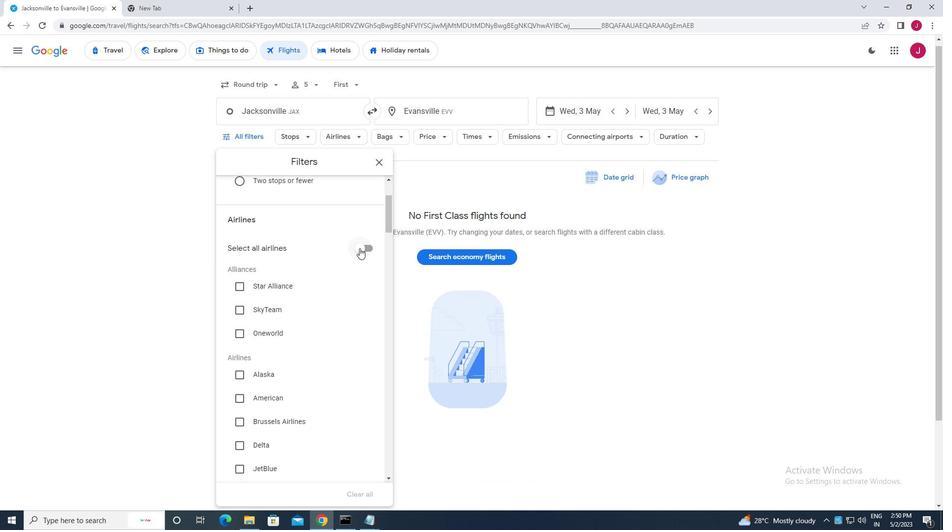
Action: Mouse scrolled (359, 248) with delta (0, 0)
Screenshot: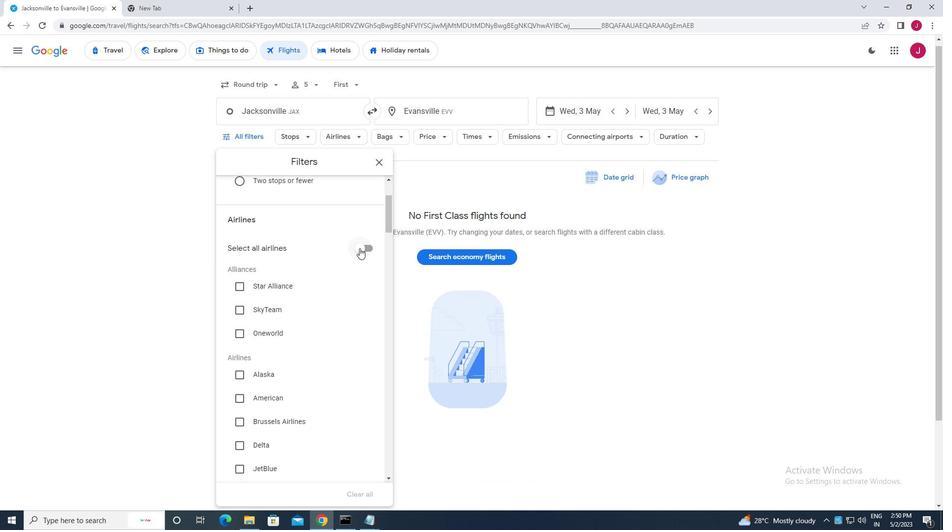 
Action: Mouse moved to (359, 249)
Screenshot: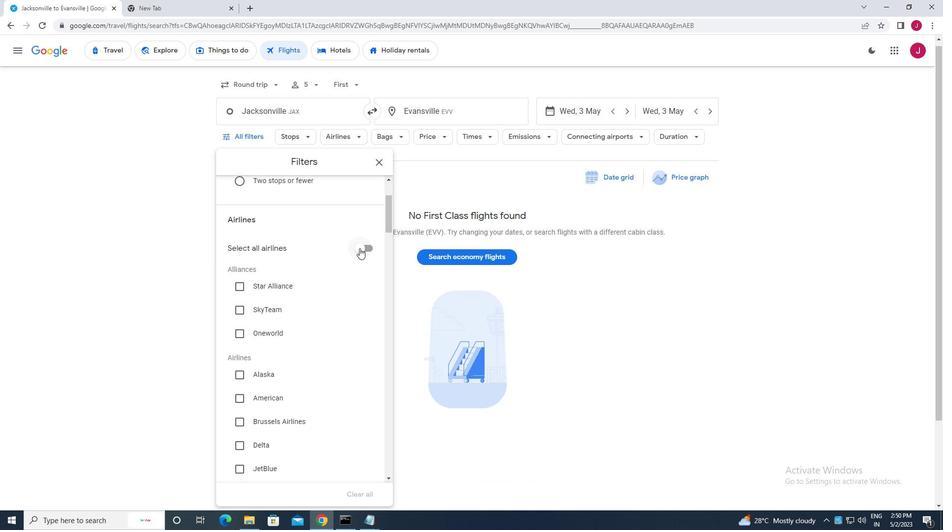 
Action: Mouse scrolled (359, 249) with delta (0, 0)
Screenshot: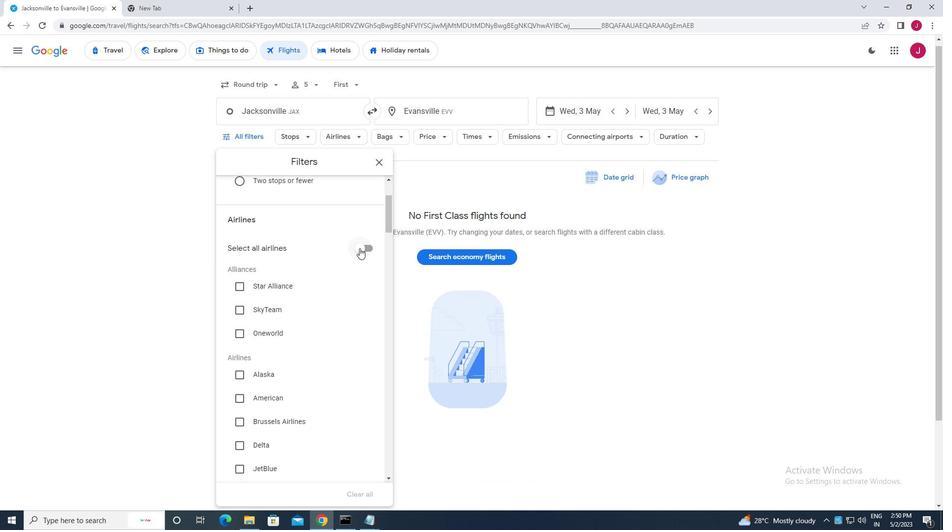 
Action: Mouse moved to (238, 293)
Screenshot: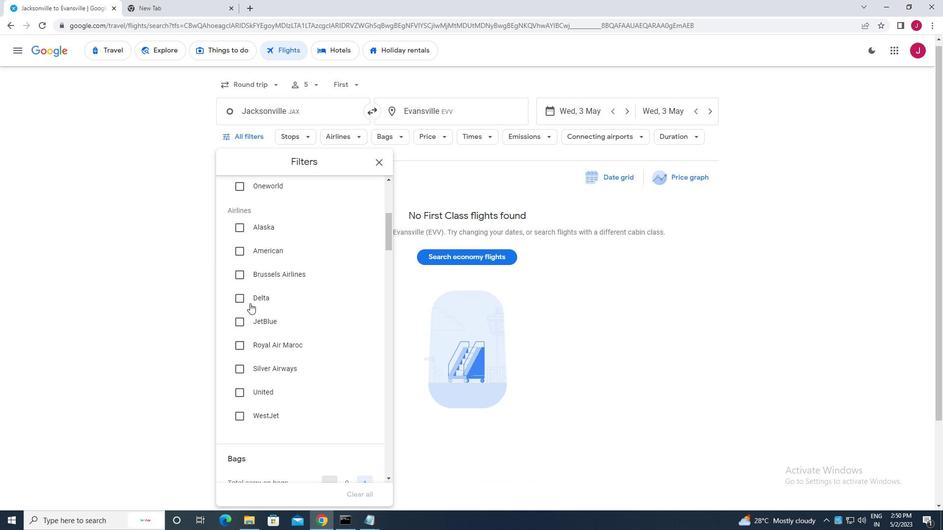 
Action: Mouse pressed left at (238, 293)
Screenshot: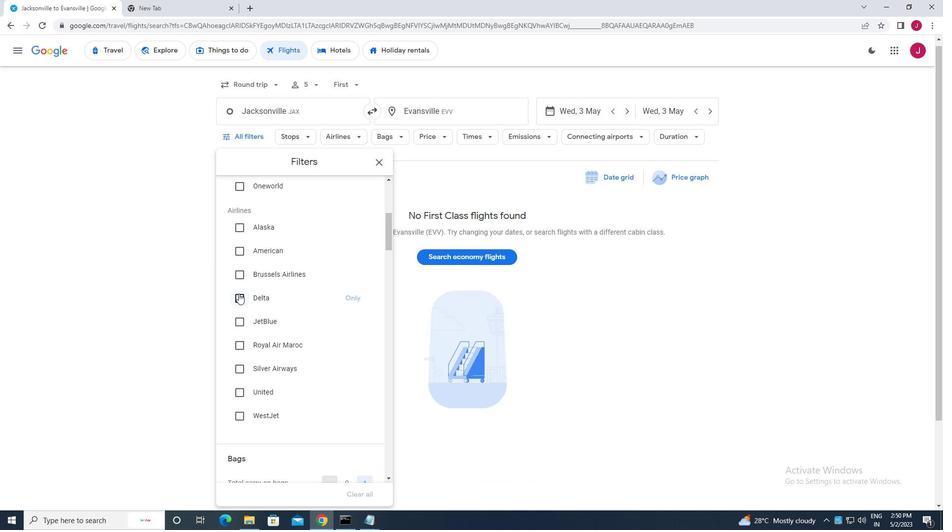 
Action: Mouse moved to (269, 306)
Screenshot: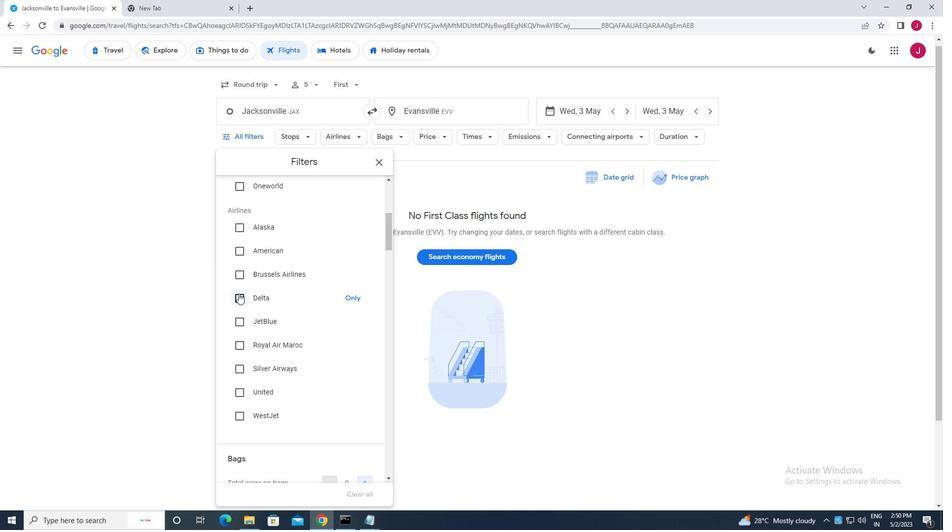 
Action: Mouse scrolled (269, 305) with delta (0, 0)
Screenshot: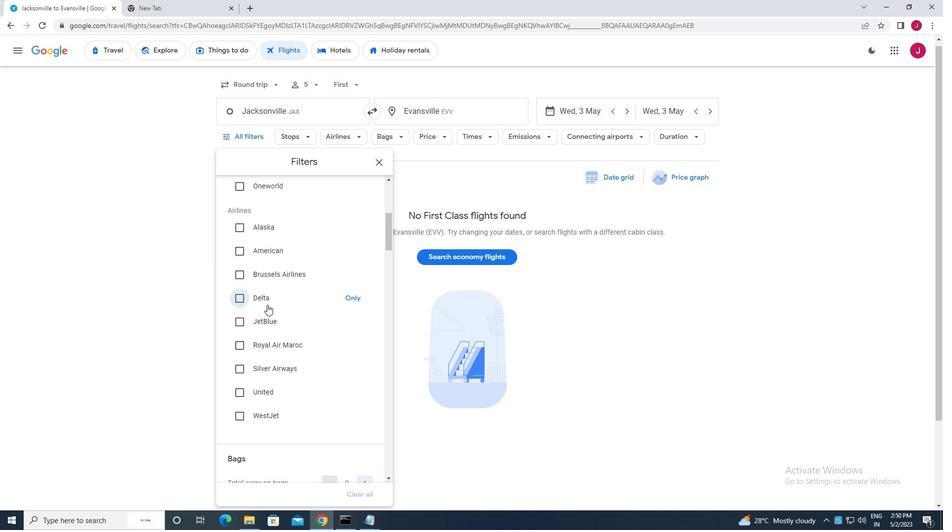 
Action: Mouse scrolled (269, 305) with delta (0, 0)
Screenshot: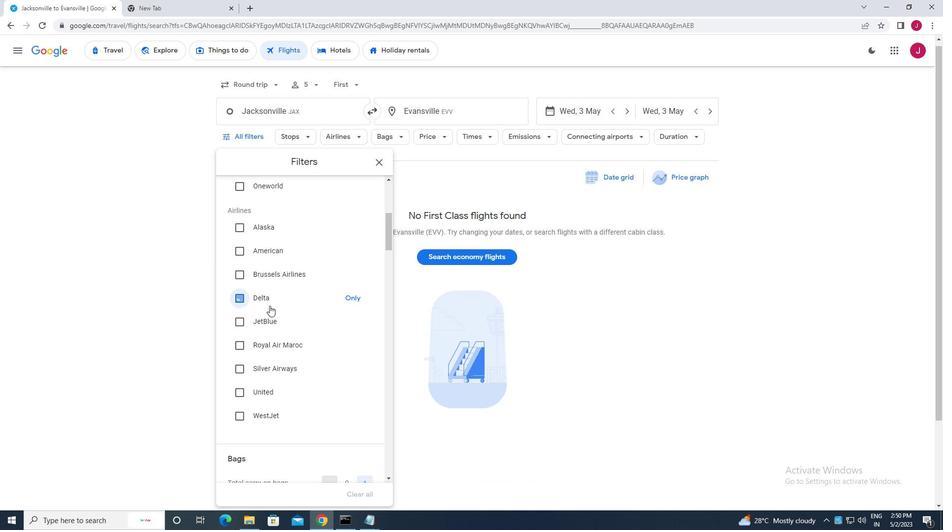 
Action: Mouse scrolled (269, 305) with delta (0, 0)
Screenshot: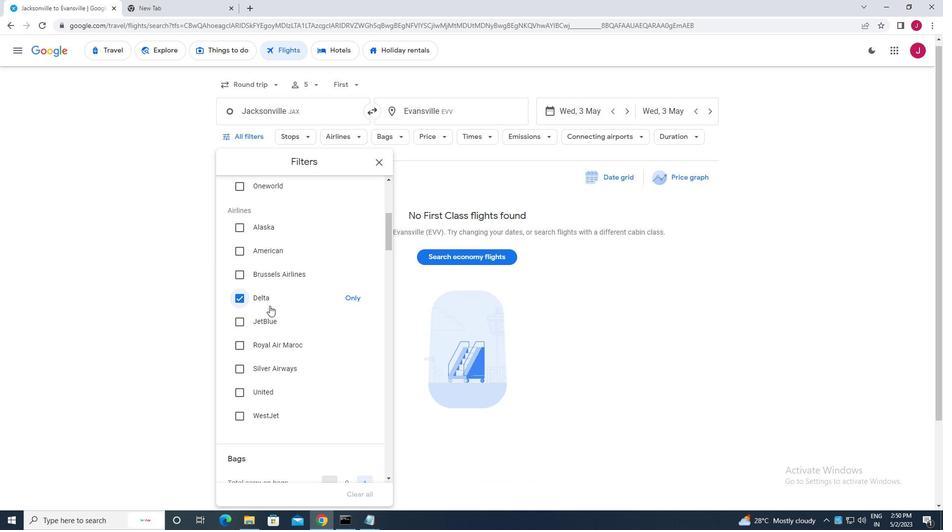 
Action: Mouse scrolled (269, 305) with delta (0, 0)
Screenshot: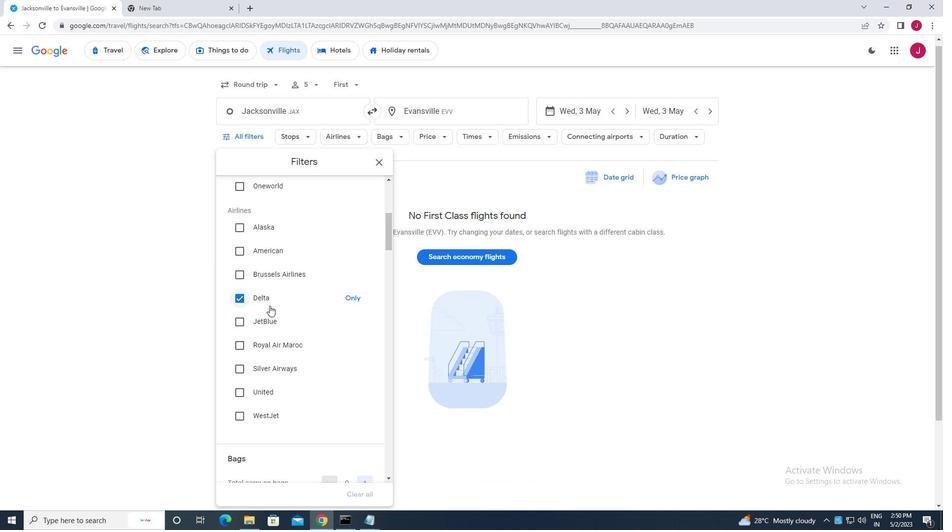 
Action: Mouse scrolled (269, 305) with delta (0, 0)
Screenshot: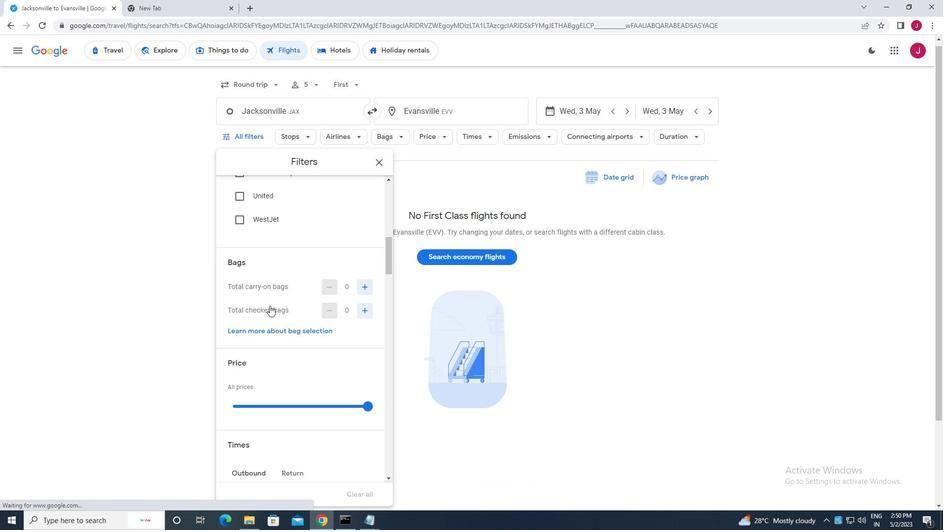 
Action: Mouse moved to (364, 237)
Screenshot: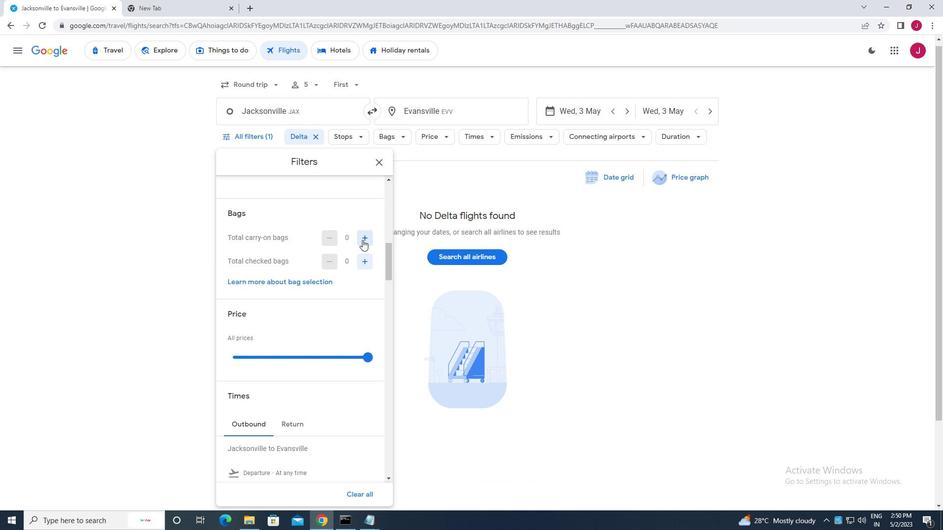 
Action: Mouse pressed left at (364, 237)
Screenshot: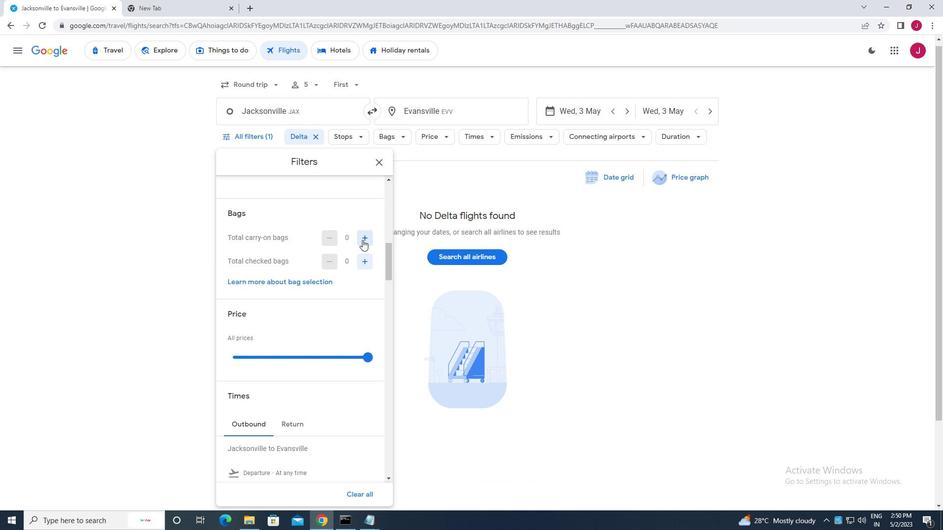 
Action: Mouse moved to (366, 259)
Screenshot: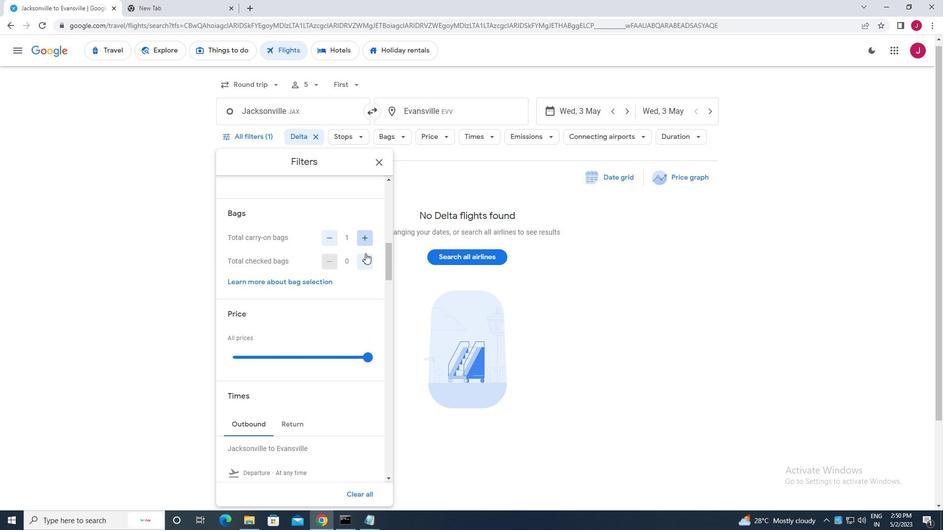 
Action: Mouse pressed left at (366, 259)
Screenshot: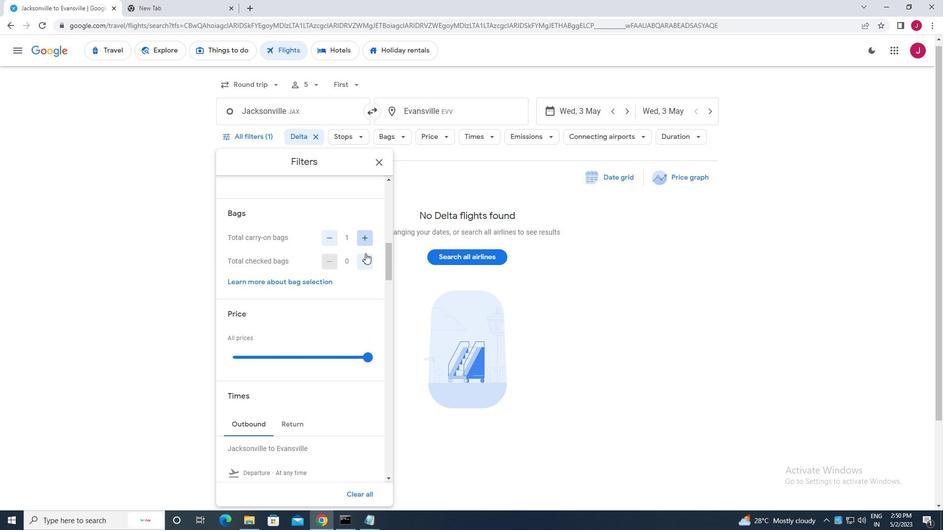 
Action: Mouse moved to (366, 259)
Screenshot: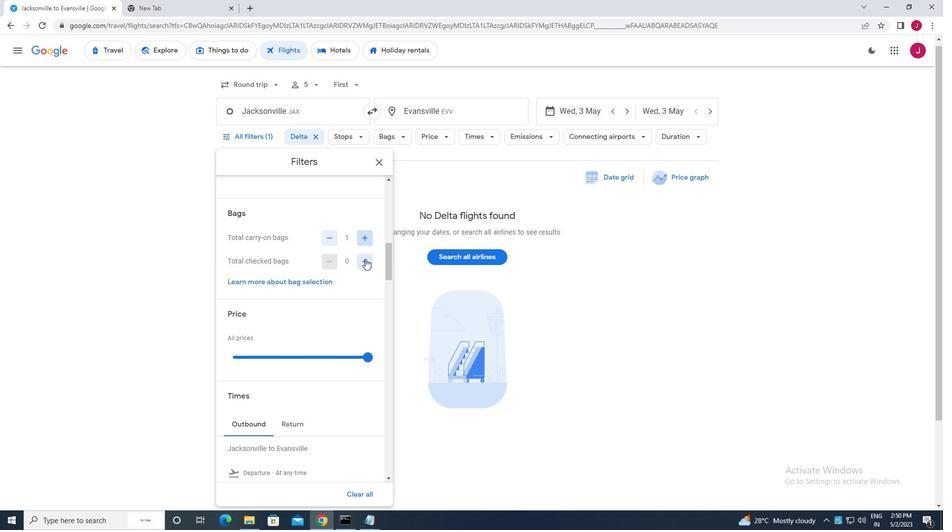
Action: Mouse pressed left at (366, 259)
Screenshot: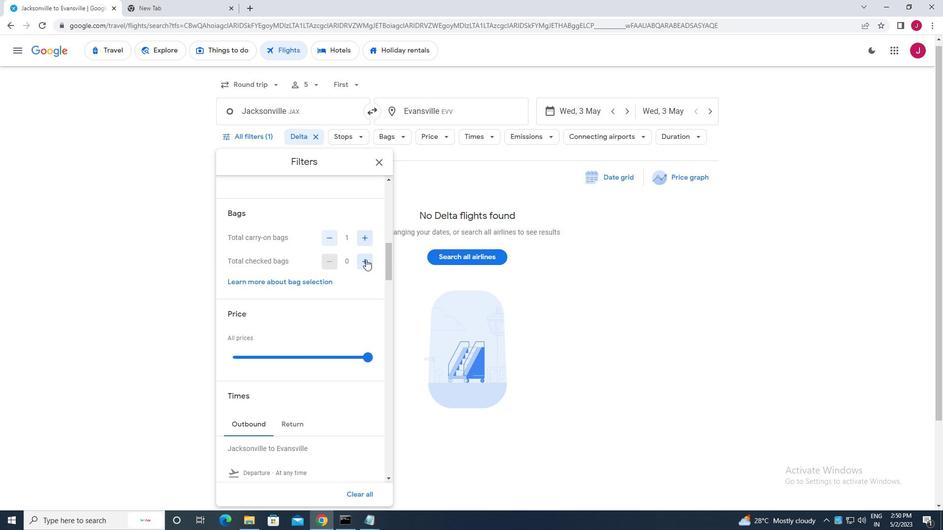 
Action: Mouse pressed left at (366, 259)
Screenshot: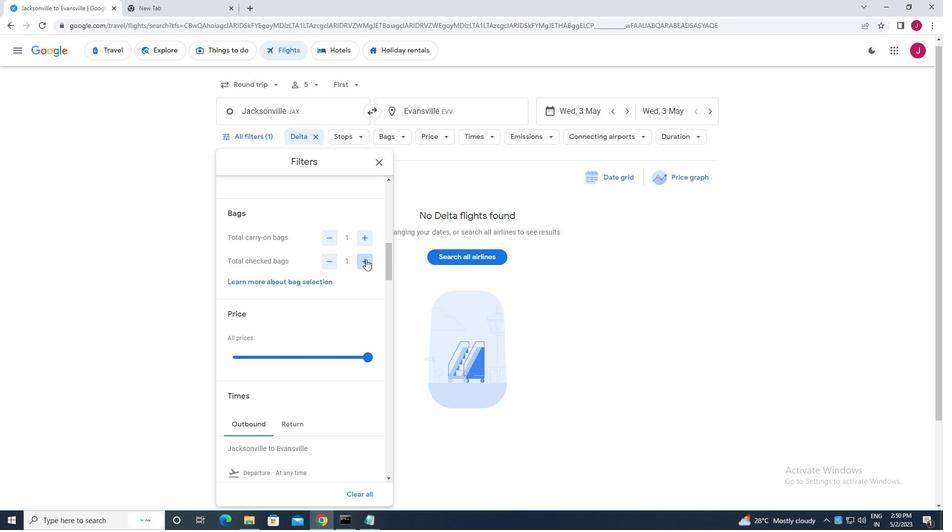 
Action: Mouse pressed left at (366, 259)
Screenshot: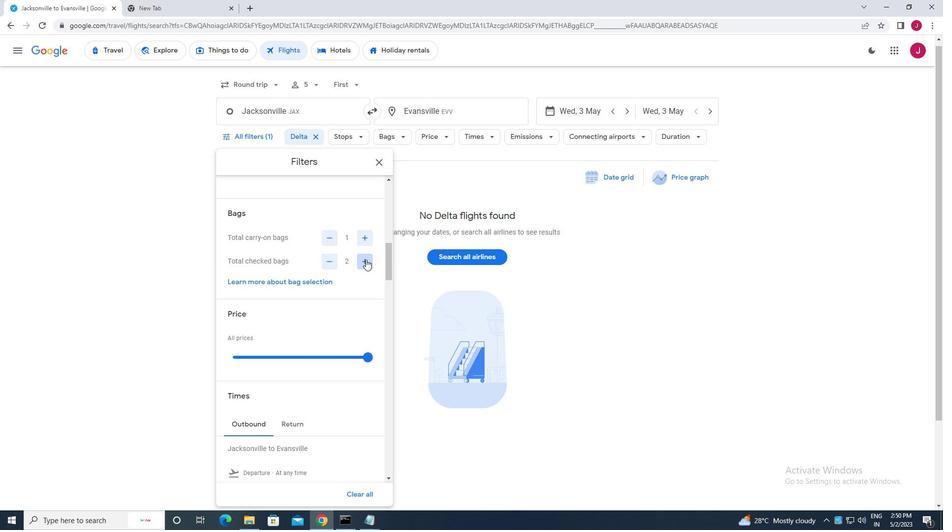 
Action: Mouse pressed left at (366, 259)
Screenshot: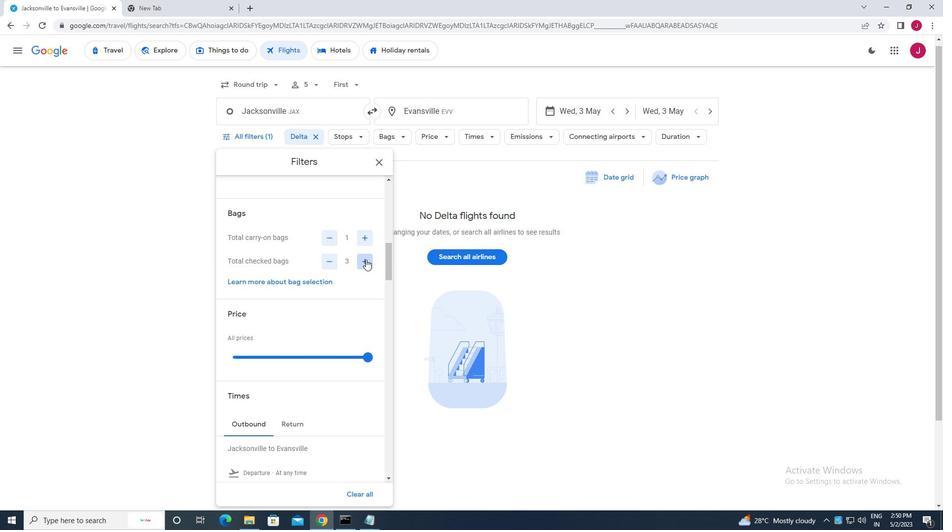 
Action: Mouse scrolled (366, 259) with delta (0, 0)
Screenshot: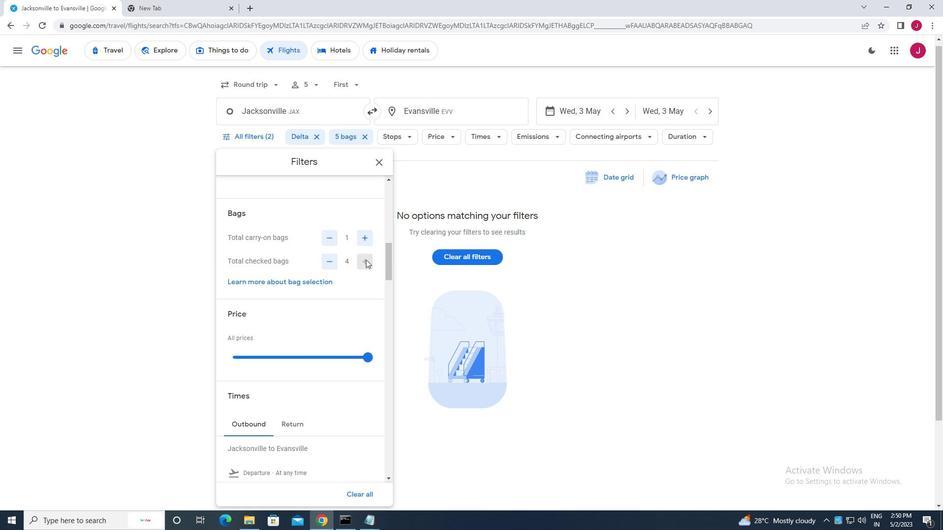 
Action: Mouse scrolled (366, 259) with delta (0, 0)
Screenshot: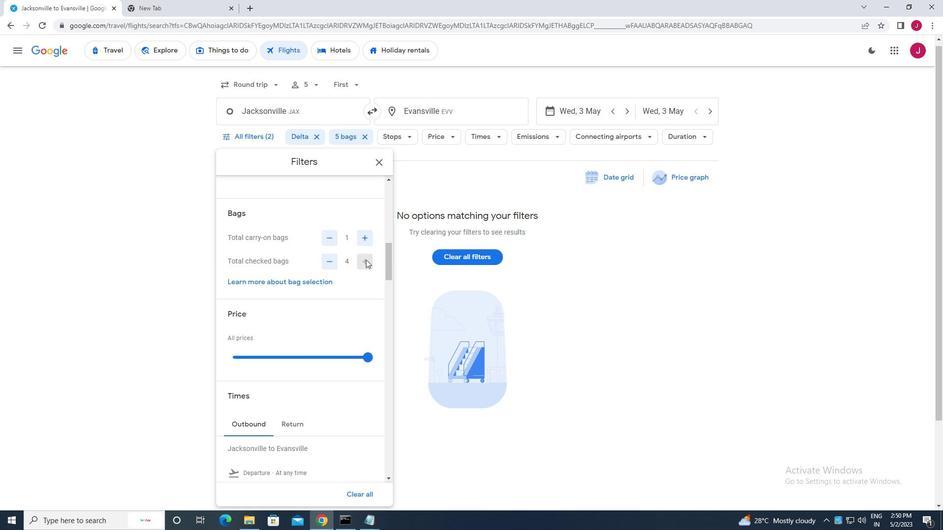 
Action: Mouse moved to (368, 257)
Screenshot: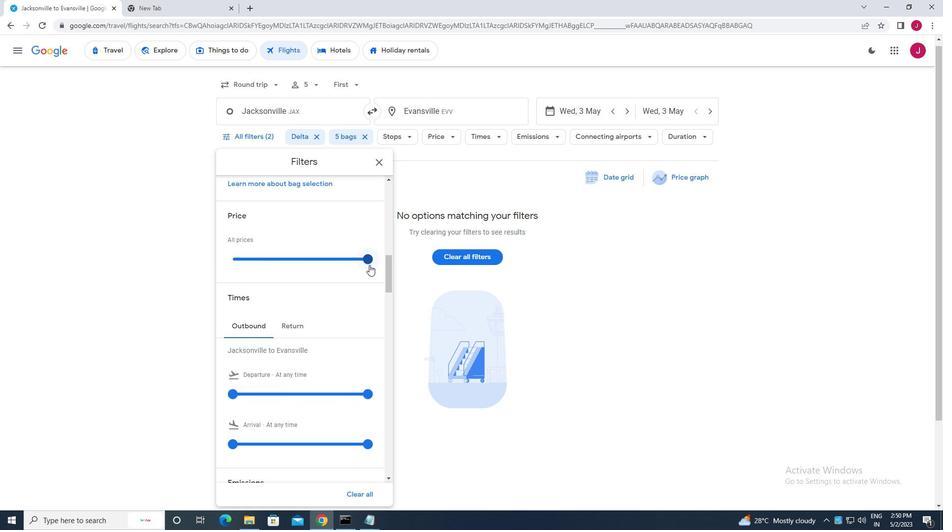 
Action: Mouse pressed left at (368, 257)
Screenshot: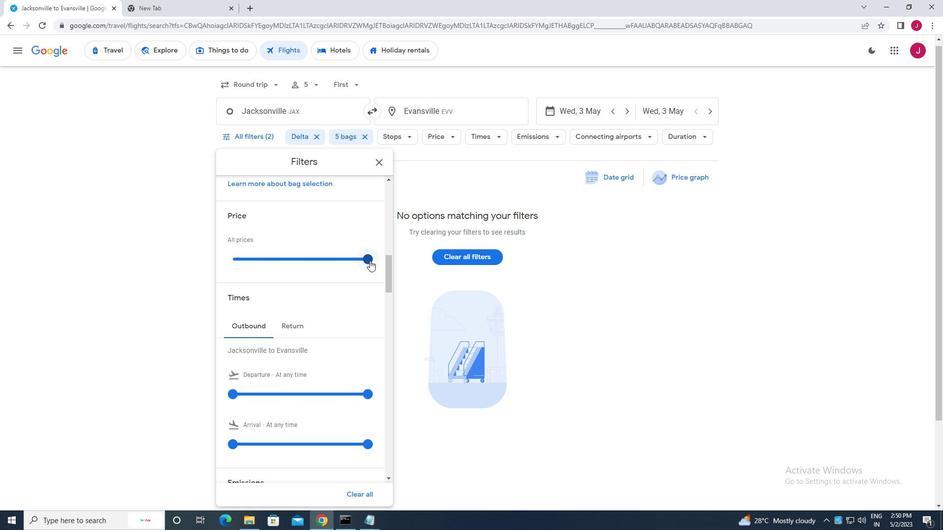 
Action: Mouse moved to (232, 393)
Screenshot: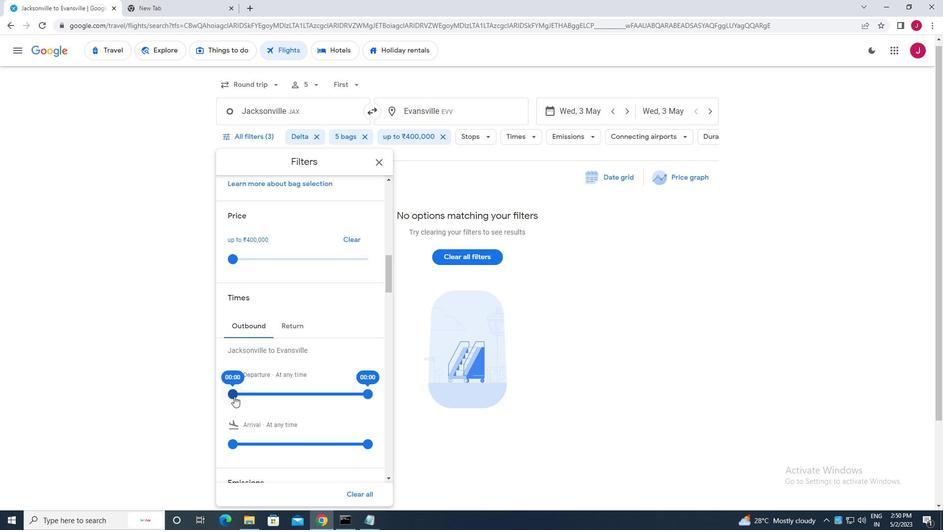
Action: Mouse pressed left at (232, 393)
Screenshot: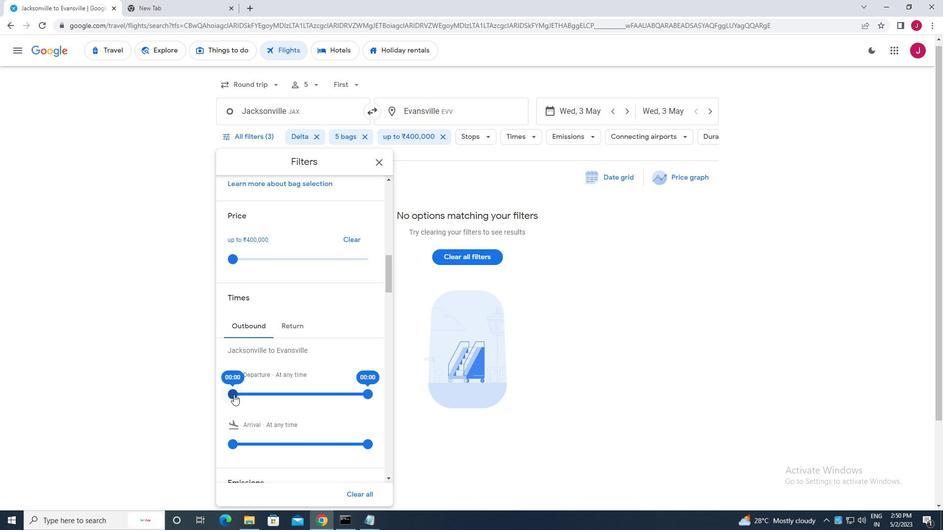 
Action: Mouse moved to (368, 394)
Screenshot: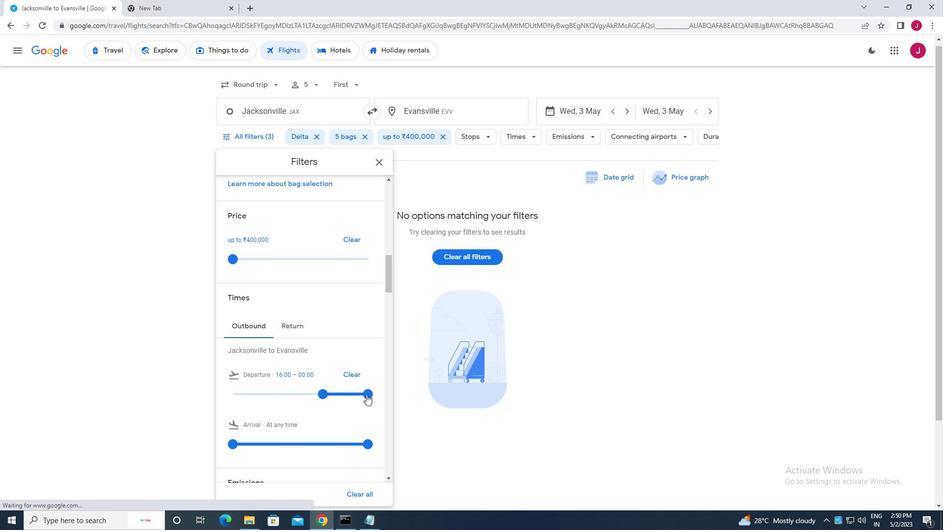 
Action: Mouse pressed left at (368, 394)
Screenshot: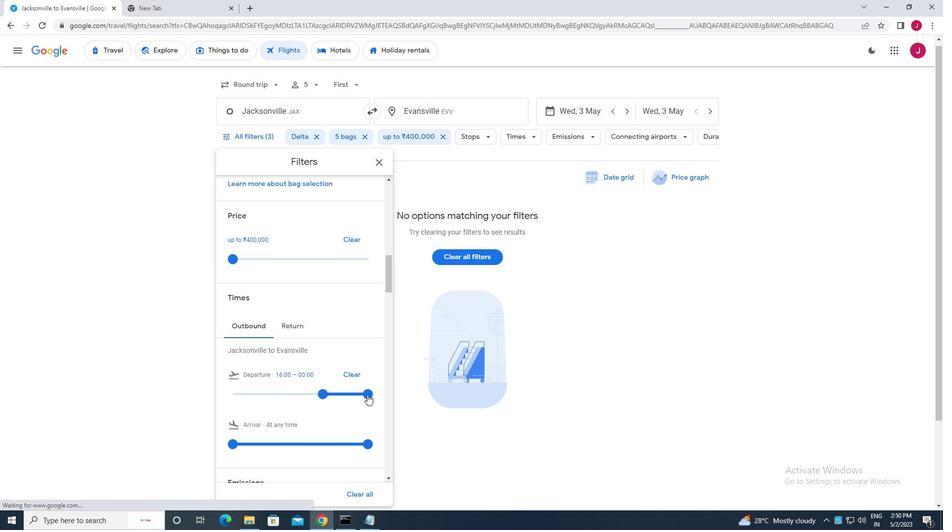 
Action: Mouse moved to (298, 326)
Screenshot: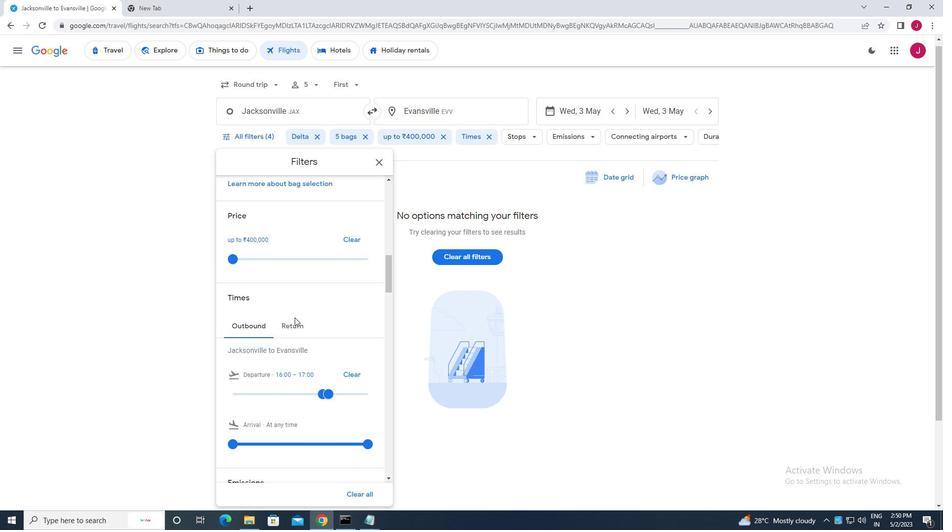 
Action: Mouse pressed left at (298, 326)
Screenshot: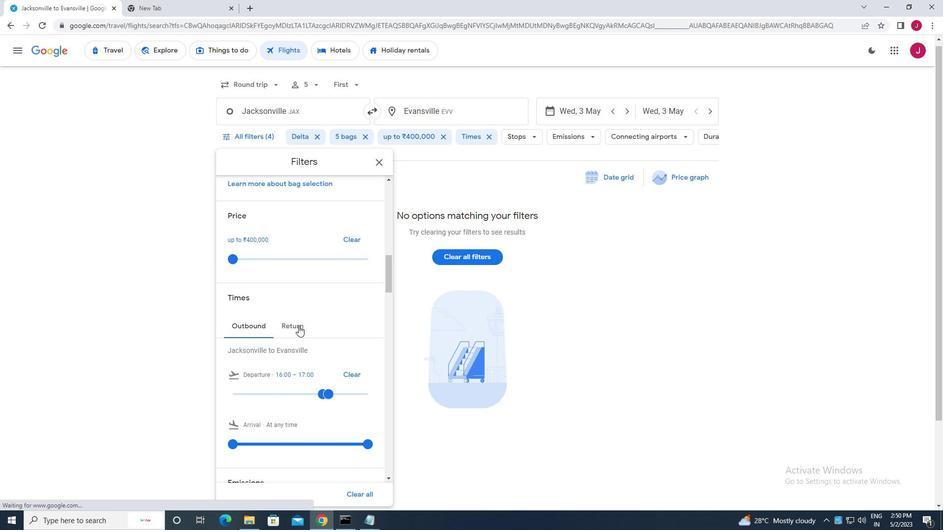 
Action: Mouse moved to (370, 395)
Screenshot: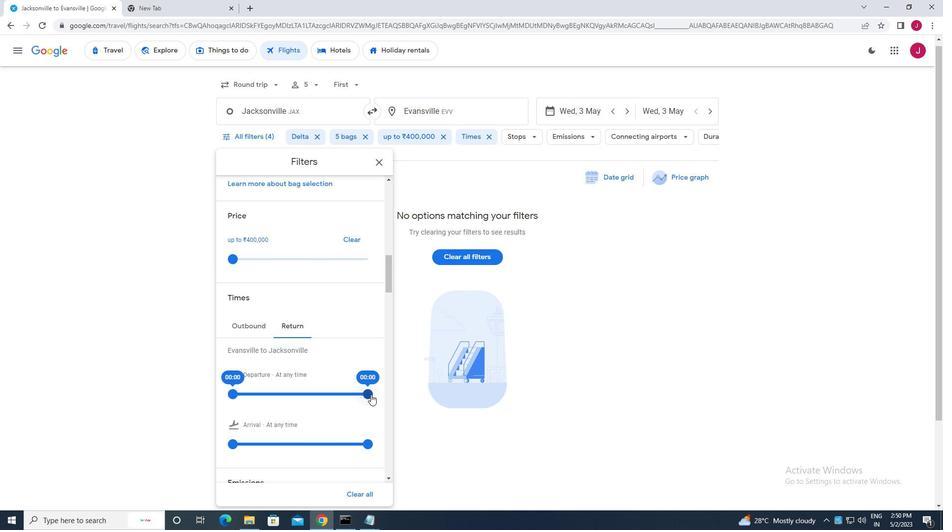 
Action: Mouse pressed left at (370, 395)
Screenshot: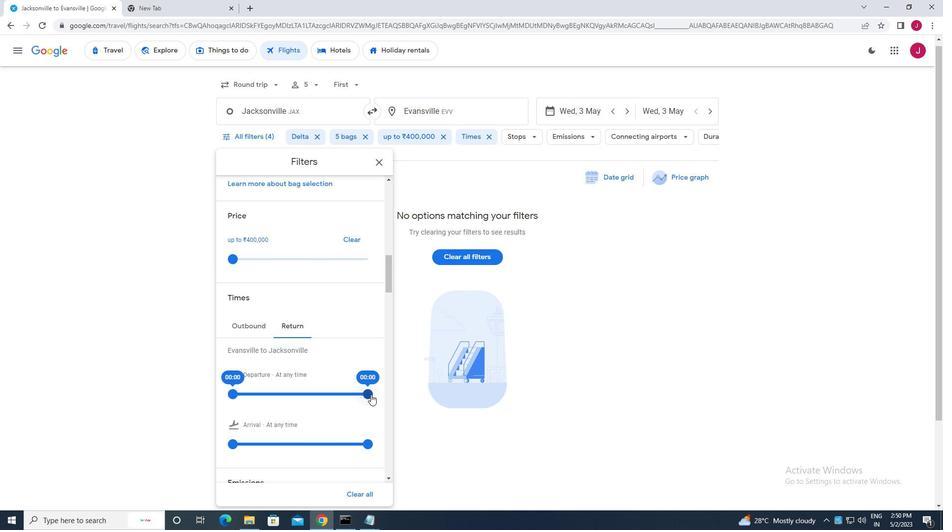 
Action: Mouse moved to (377, 163)
Screenshot: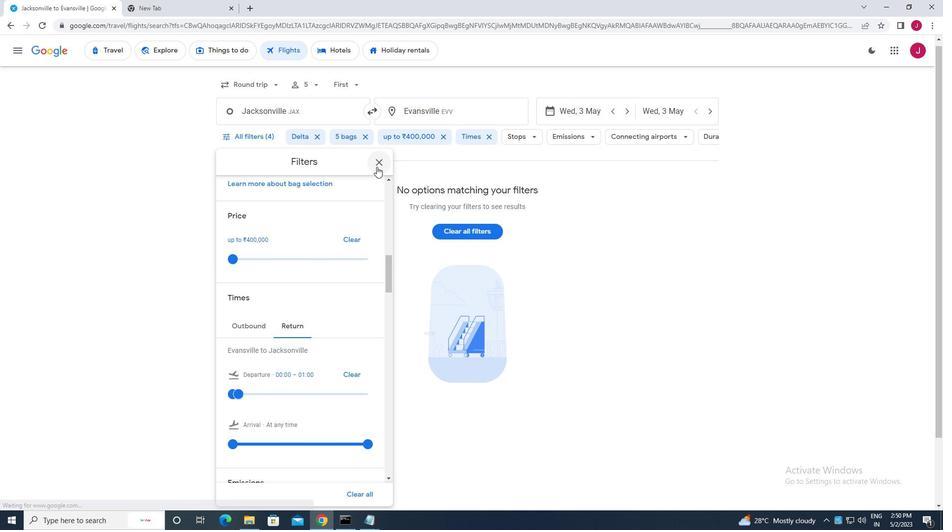 
Action: Mouse pressed left at (377, 163)
Screenshot: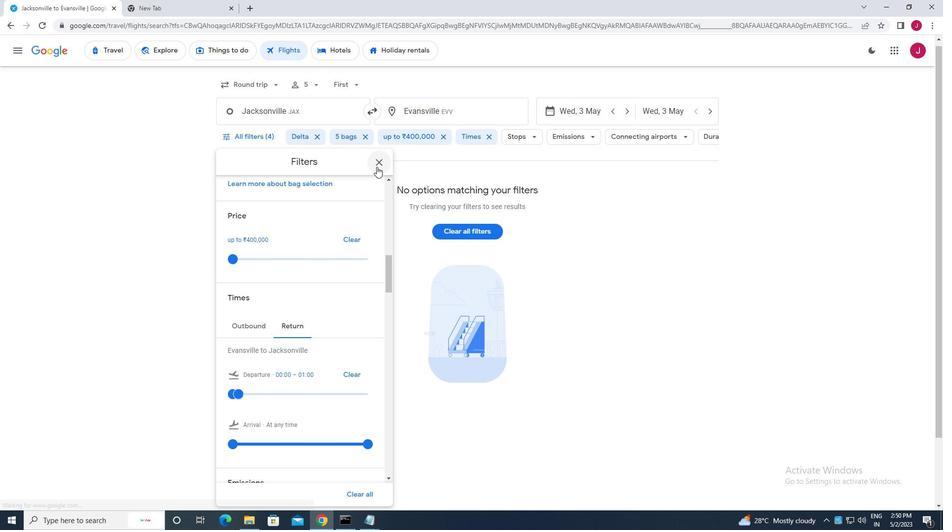 
Action: Mouse moved to (375, 165)
Screenshot: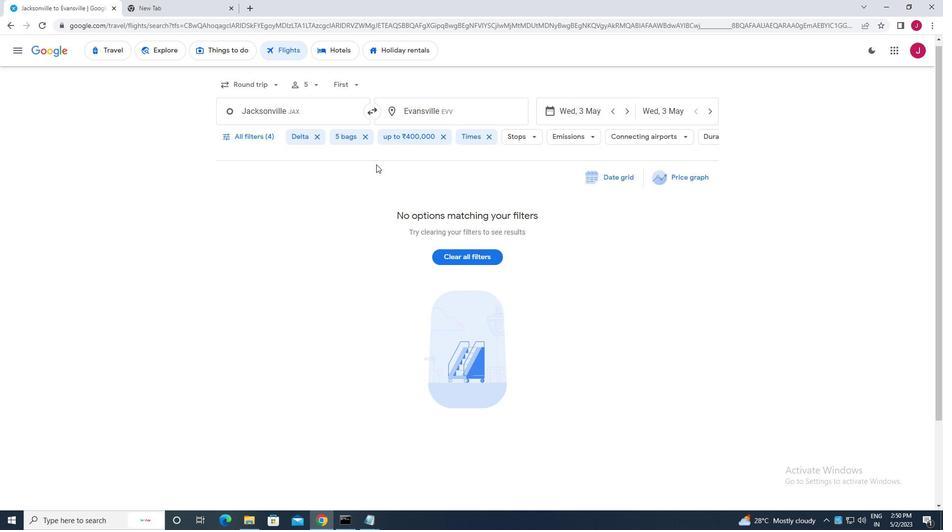 
